 Task: Check the sale-to-list ratio of gas cooktop in the last 3 years.
Action: Mouse moved to (917, 199)
Screenshot: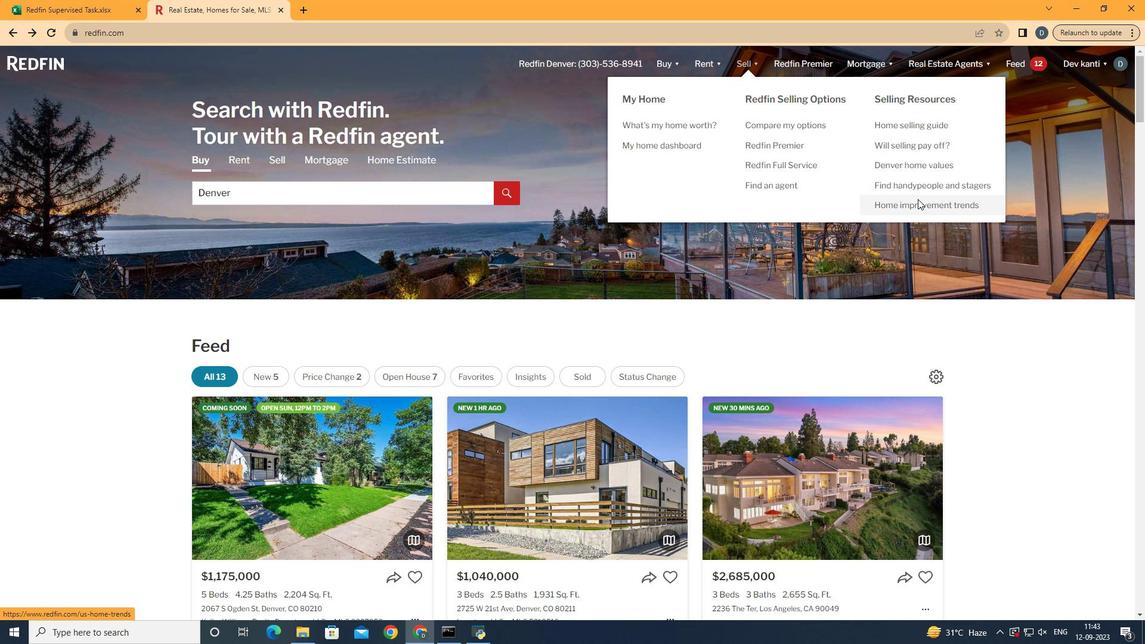 
Action: Mouse pressed left at (917, 199)
Screenshot: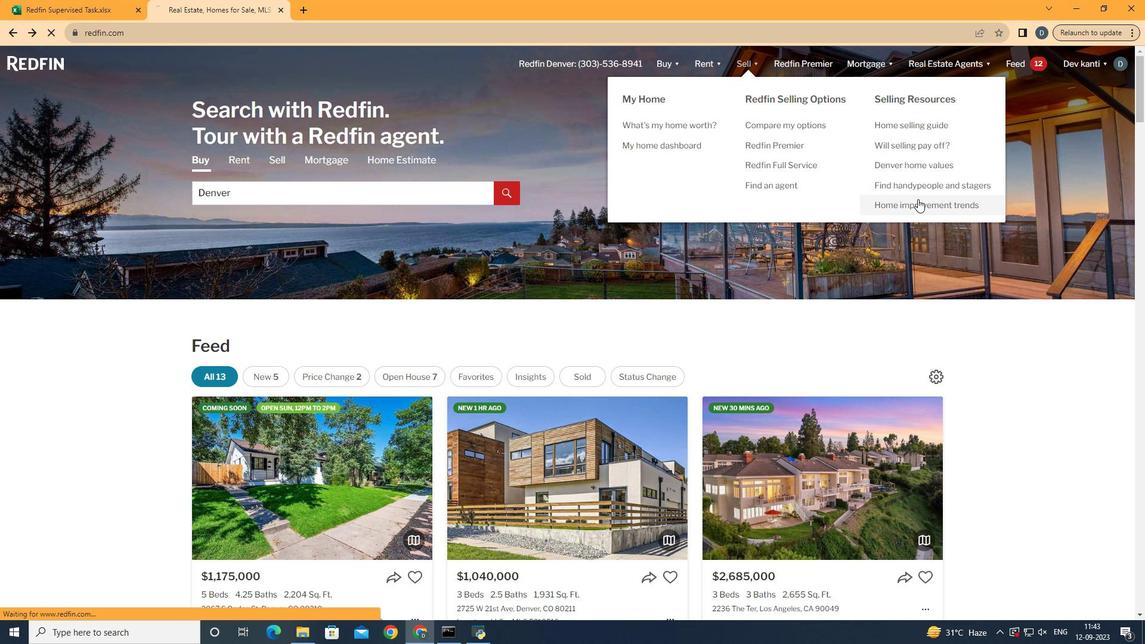 
Action: Mouse moved to (319, 222)
Screenshot: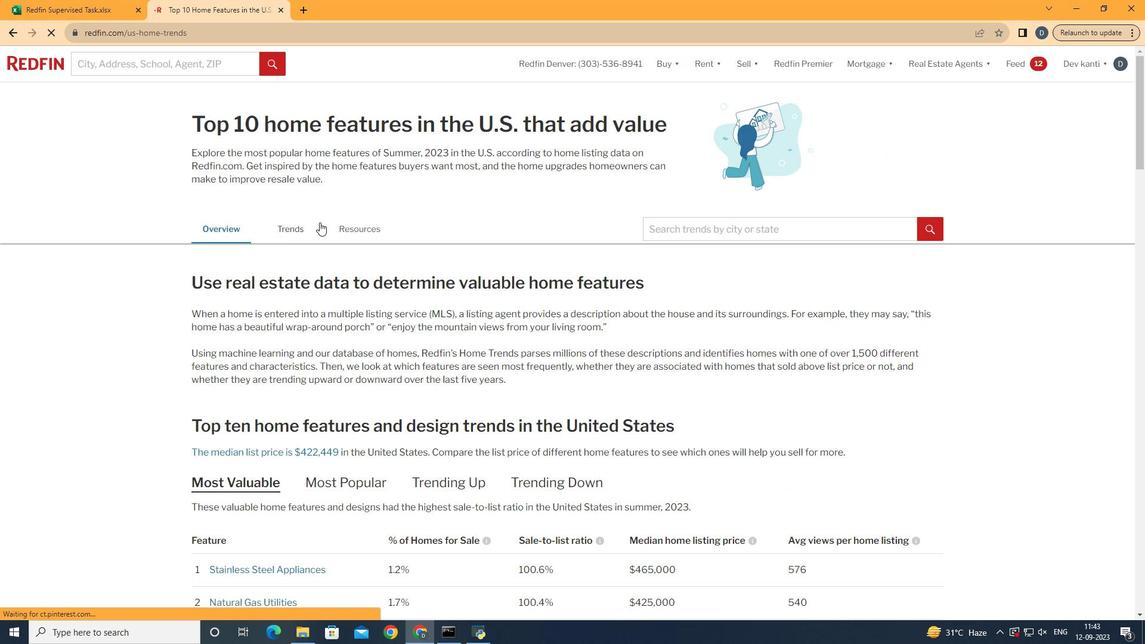 
Action: Mouse pressed left at (319, 222)
Screenshot: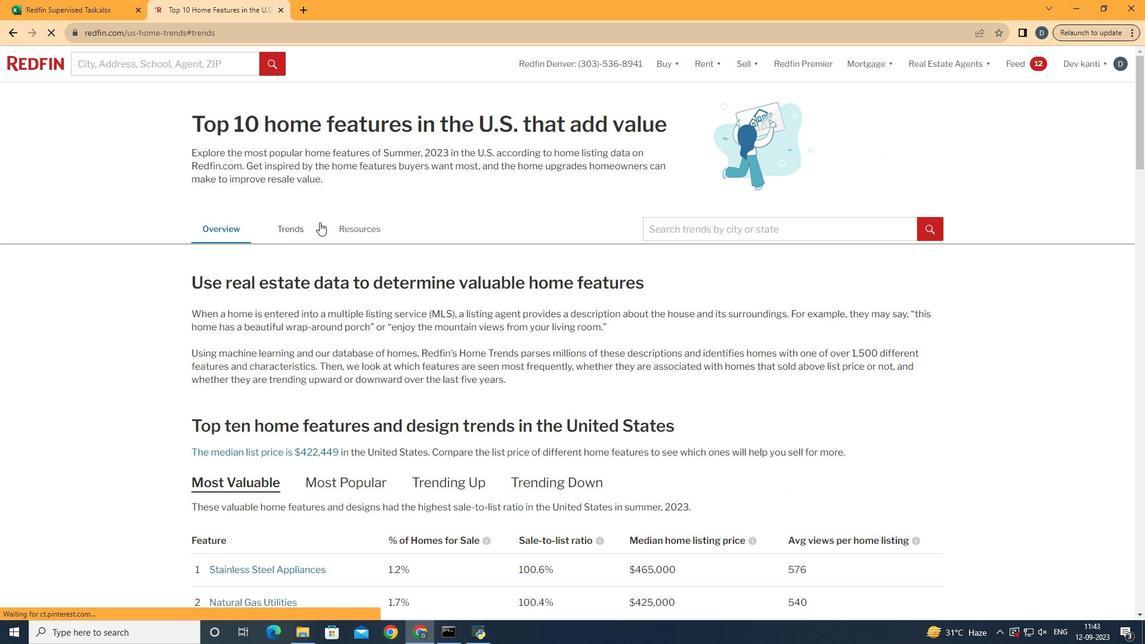 
Action: Mouse moved to (335, 239)
Screenshot: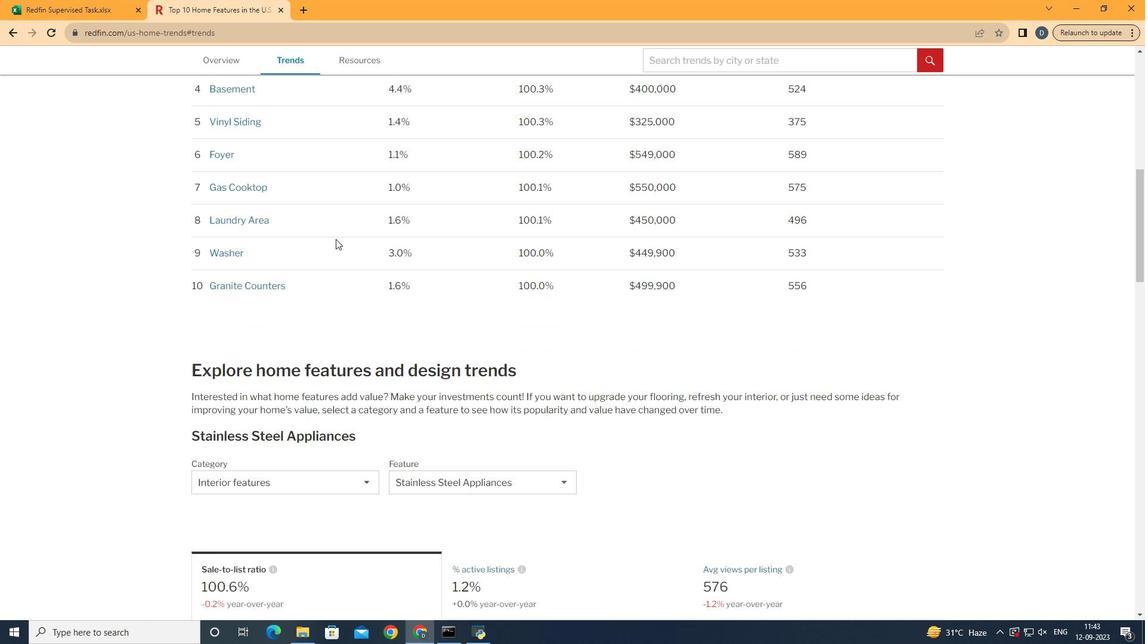 
Action: Mouse scrolled (335, 238) with delta (0, 0)
Screenshot: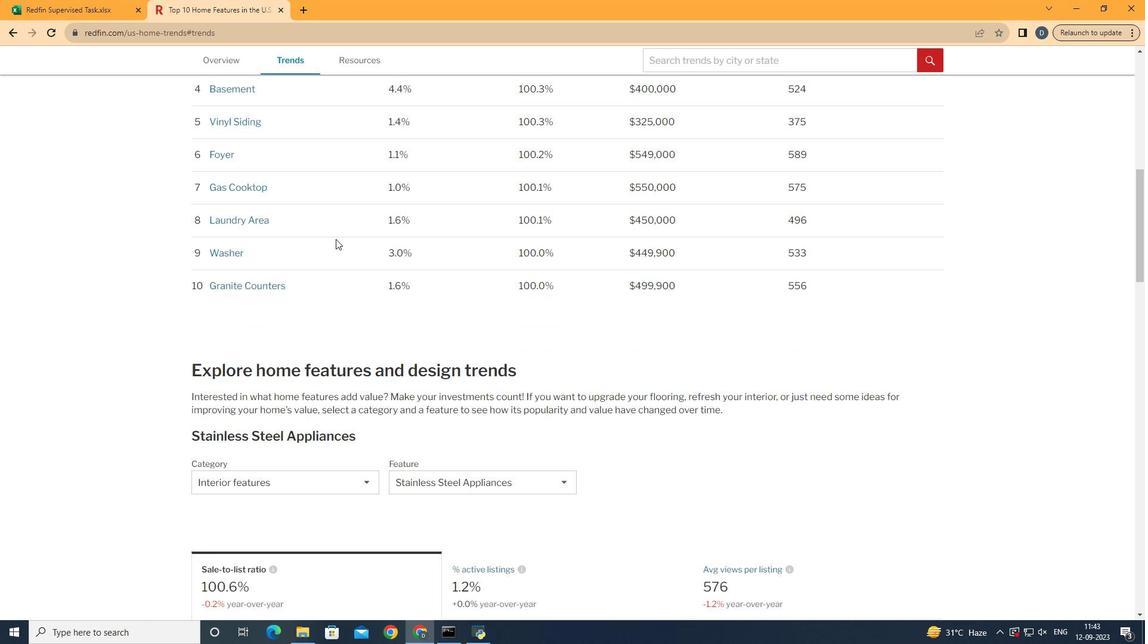 
Action: Mouse scrolled (335, 238) with delta (0, 0)
Screenshot: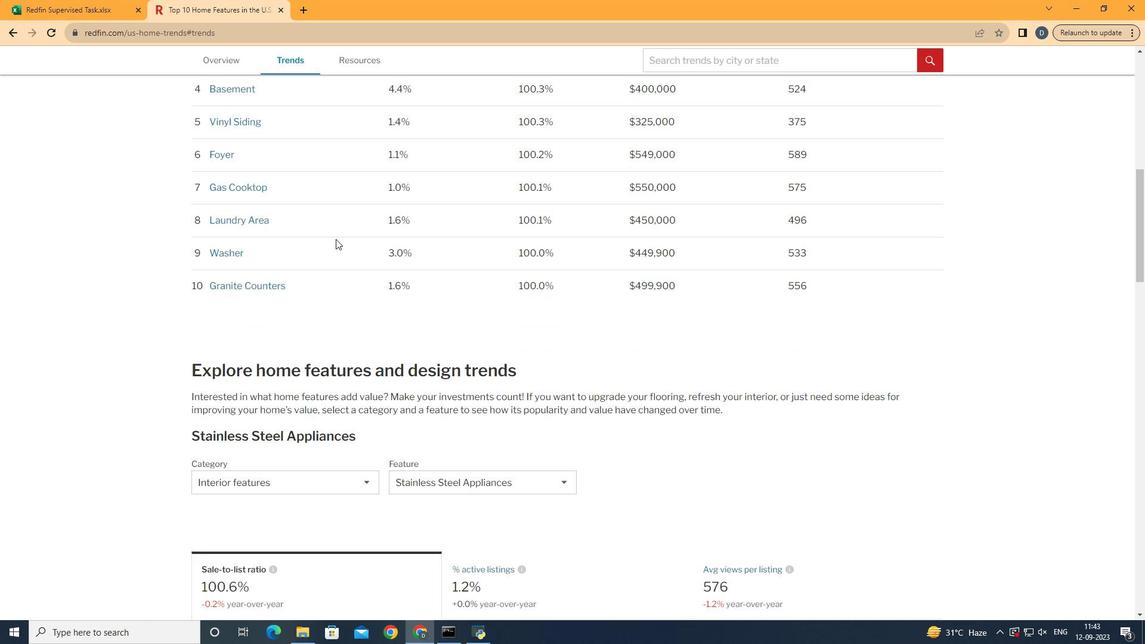 
Action: Mouse scrolled (335, 238) with delta (0, 0)
Screenshot: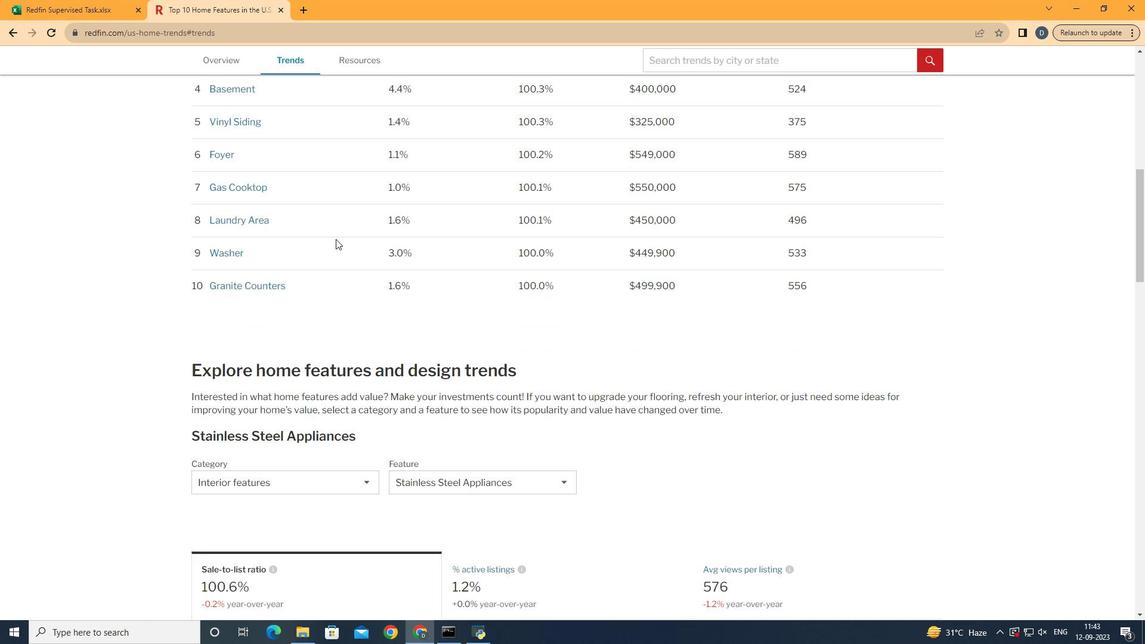 
Action: Mouse scrolled (335, 238) with delta (0, 0)
Screenshot: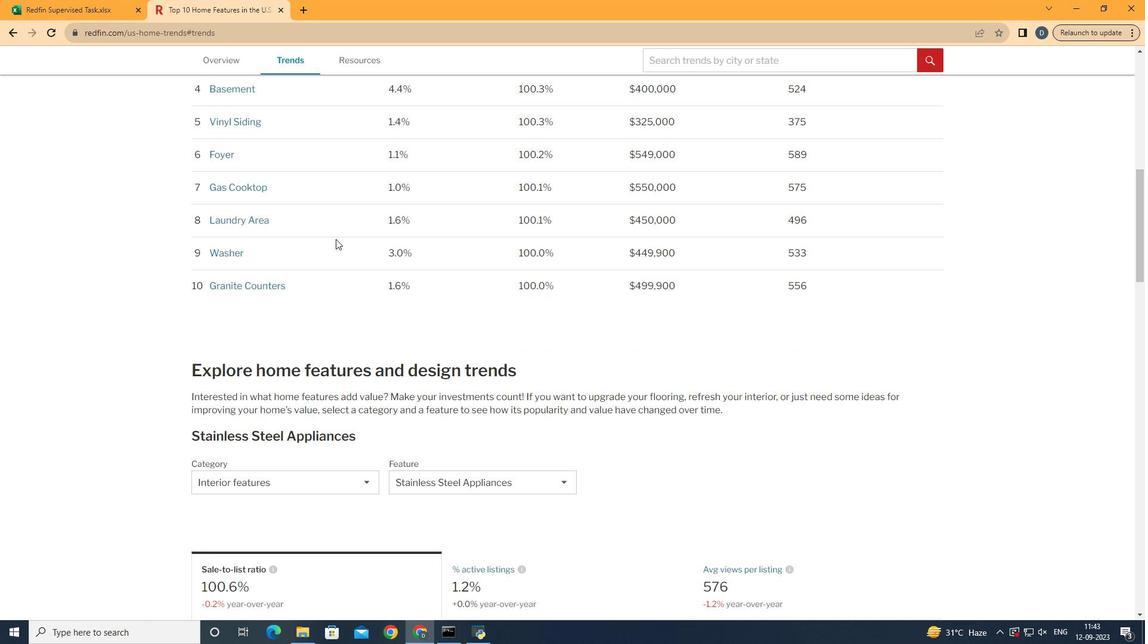 
Action: Mouse scrolled (335, 238) with delta (0, 0)
Screenshot: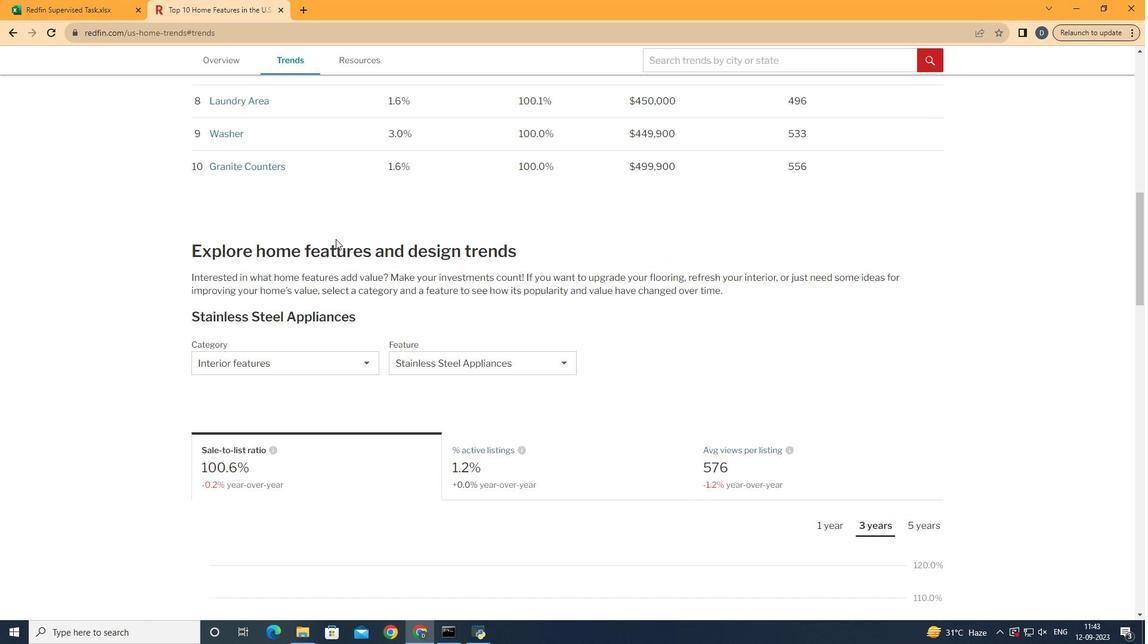 
Action: Mouse scrolled (335, 238) with delta (0, 0)
Screenshot: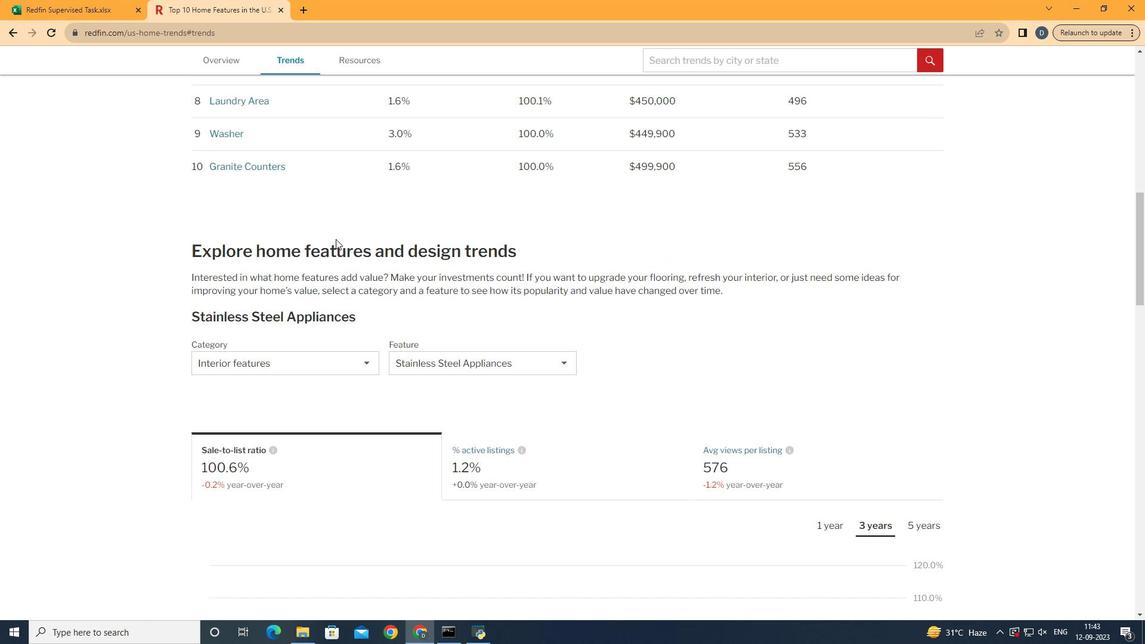 
Action: Mouse scrolled (335, 238) with delta (0, 0)
Screenshot: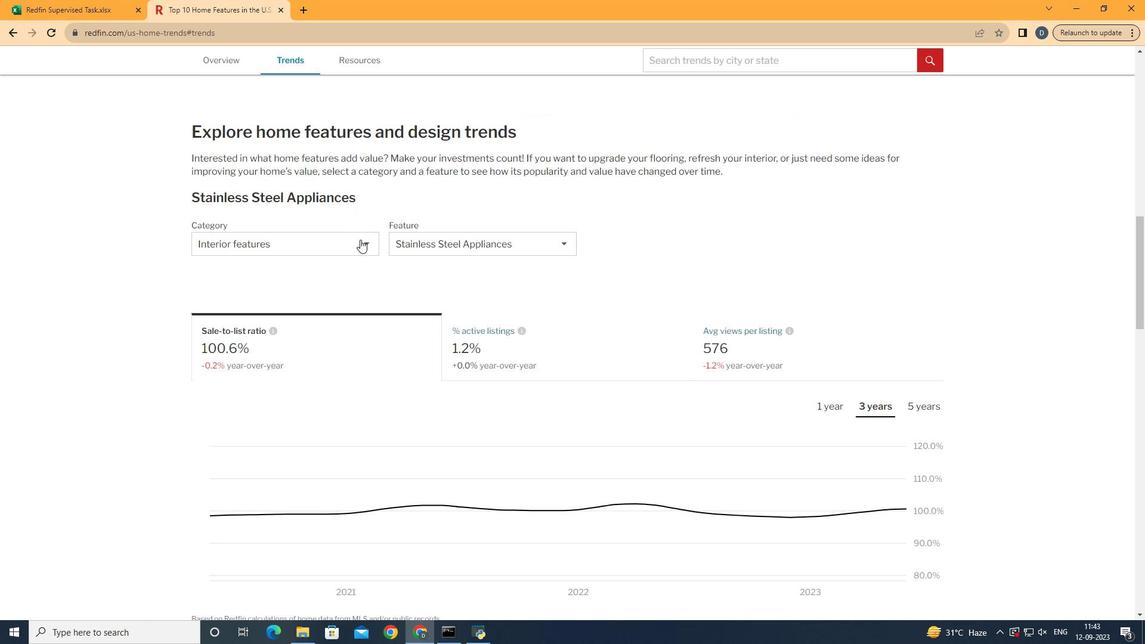 
Action: Mouse scrolled (335, 238) with delta (0, 0)
Screenshot: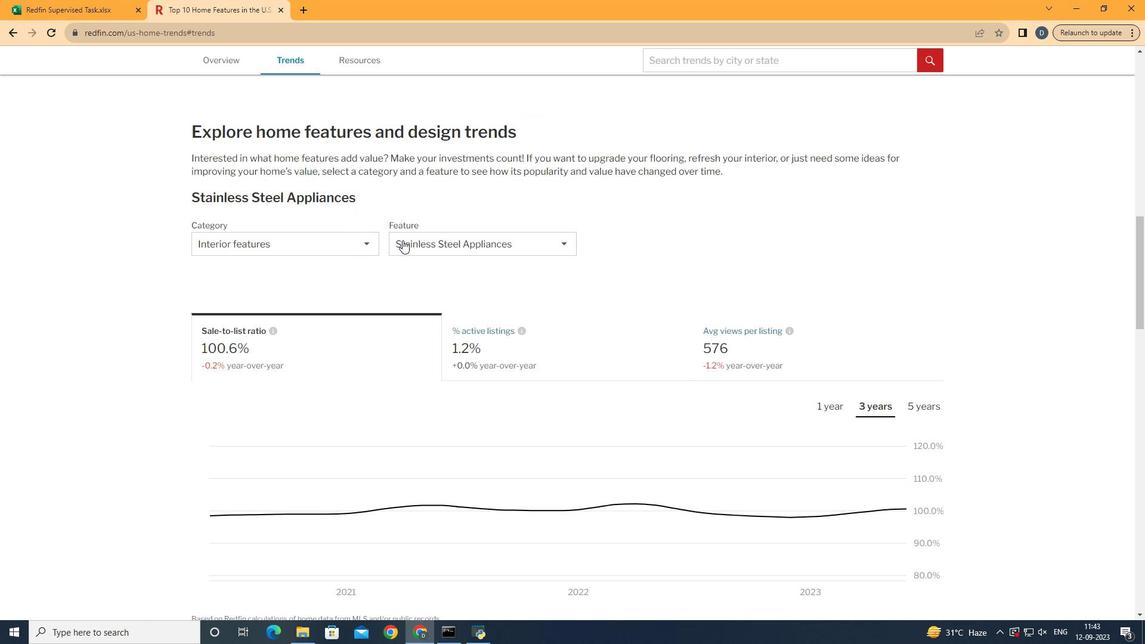 
Action: Mouse moved to (356, 237)
Screenshot: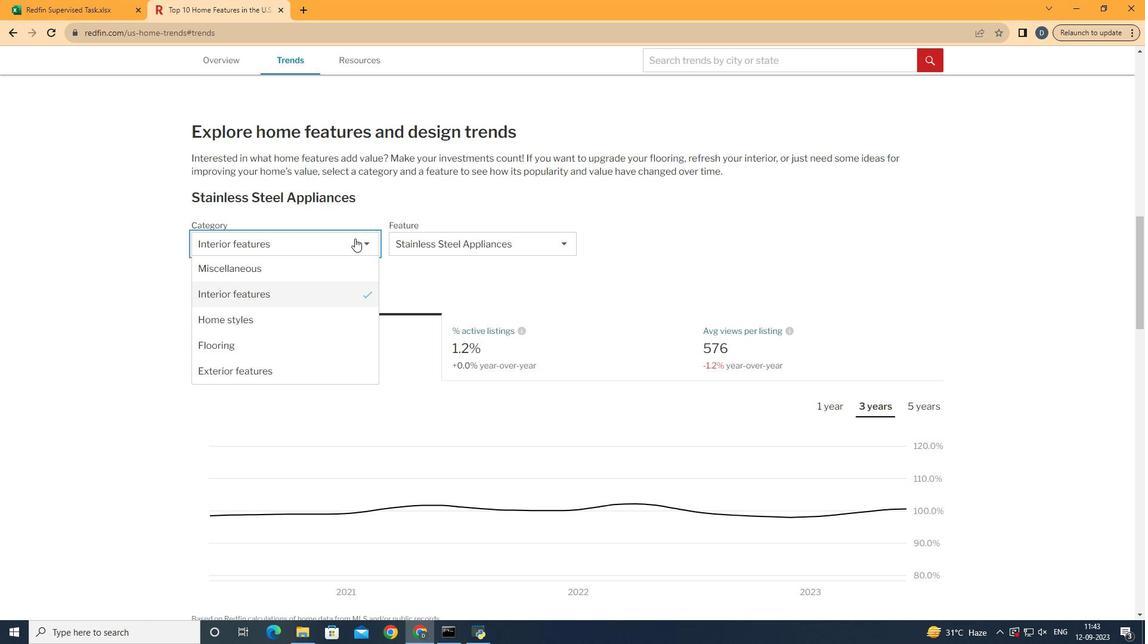 
Action: Mouse pressed left at (356, 237)
Screenshot: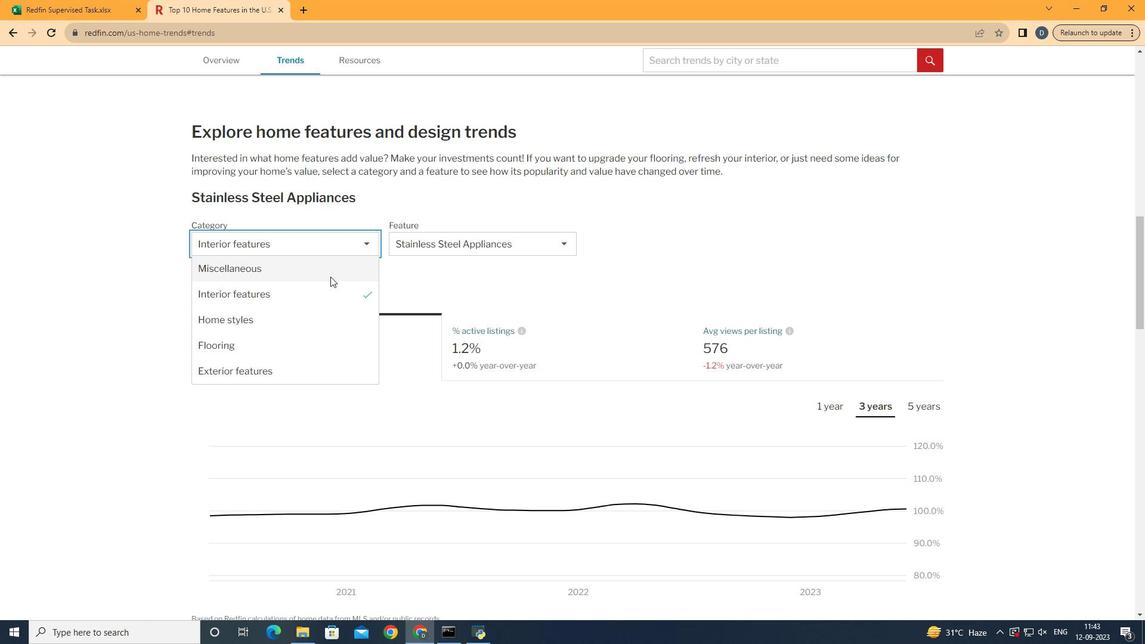 
Action: Mouse moved to (334, 294)
Screenshot: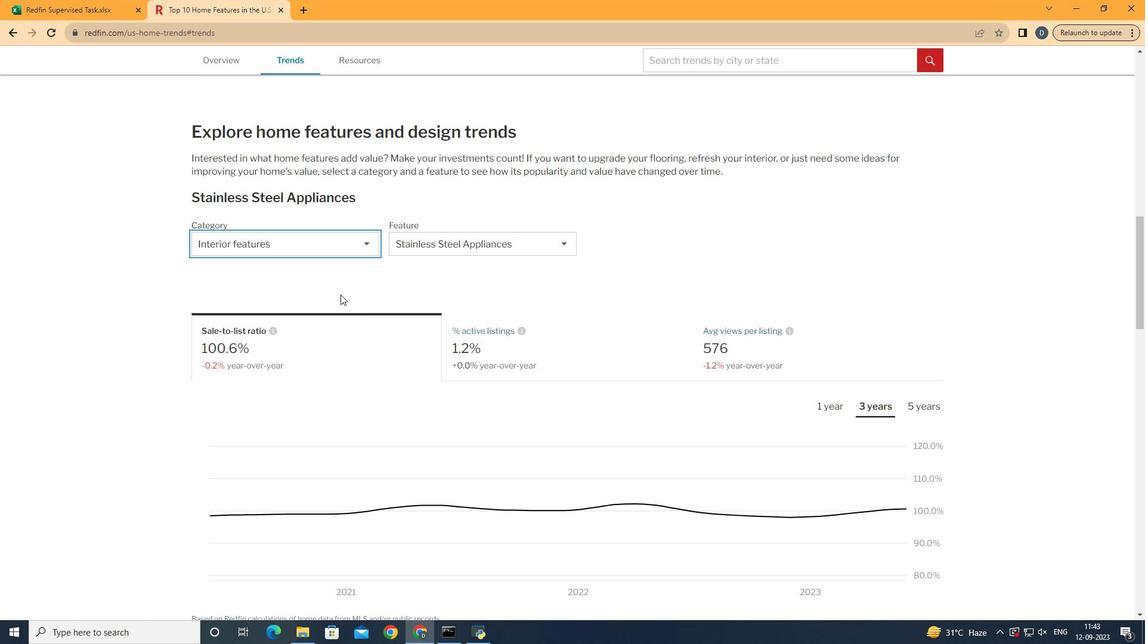 
Action: Mouse pressed left at (334, 294)
Screenshot: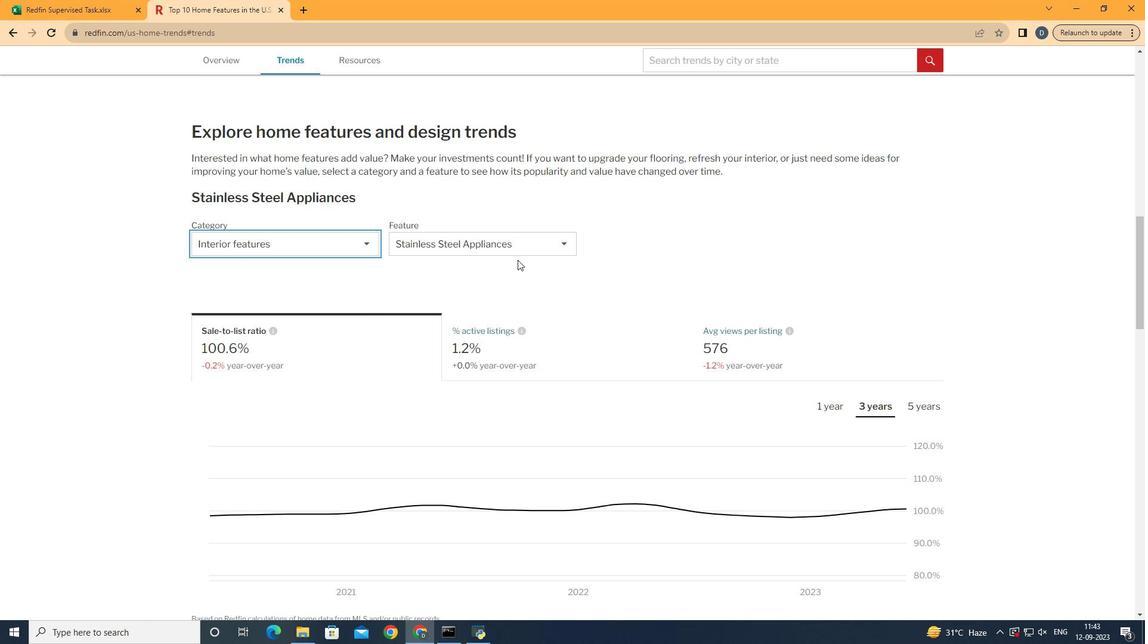 
Action: Mouse moved to (529, 249)
Screenshot: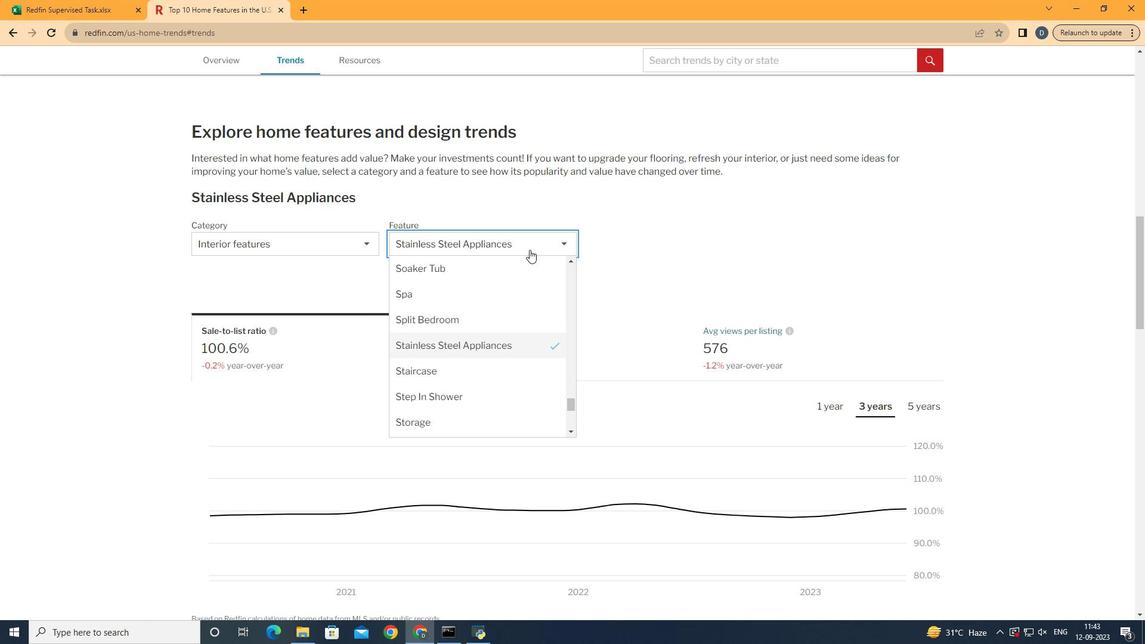 
Action: Mouse pressed left at (529, 249)
Screenshot: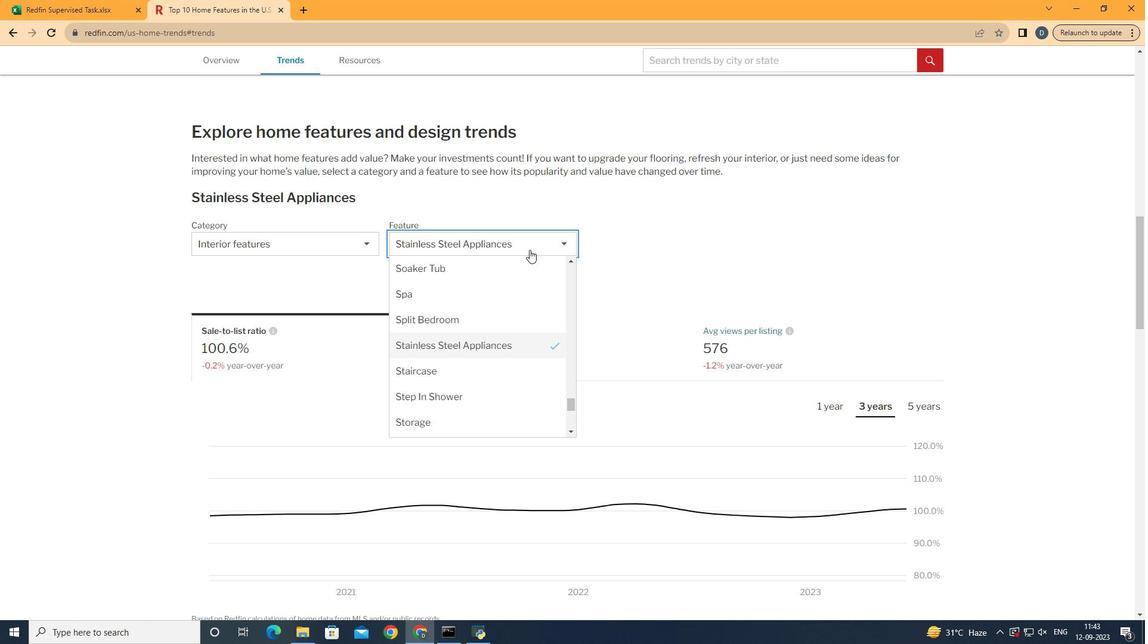 
Action: Mouse moved to (497, 345)
Screenshot: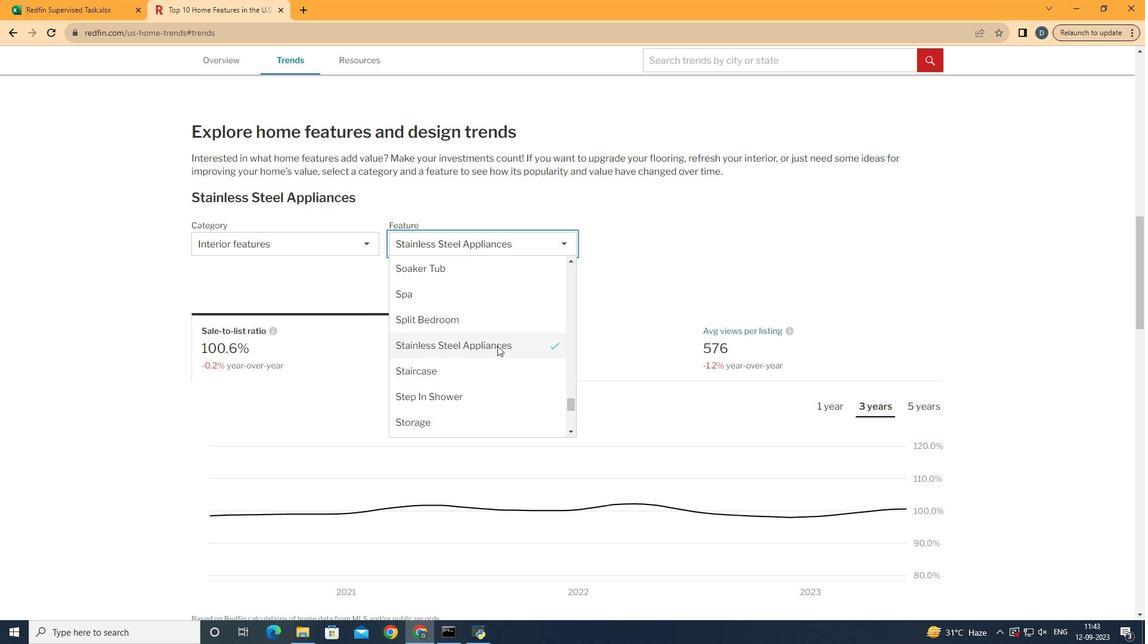 
Action: Mouse scrolled (497, 346) with delta (0, 0)
Screenshot: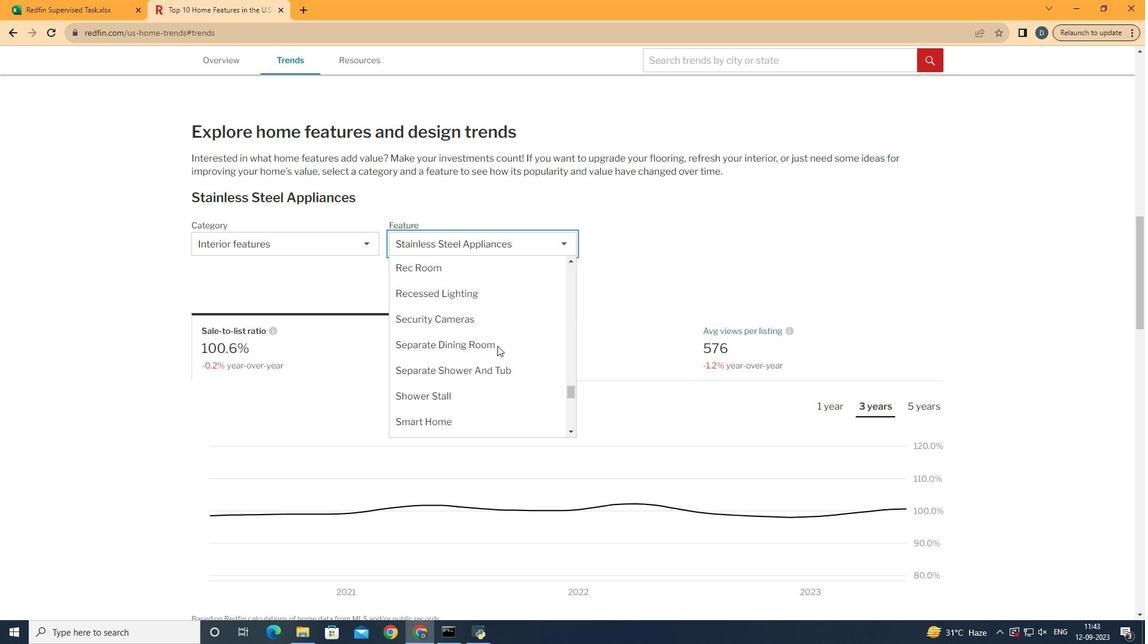 
Action: Mouse scrolled (497, 346) with delta (0, 0)
Screenshot: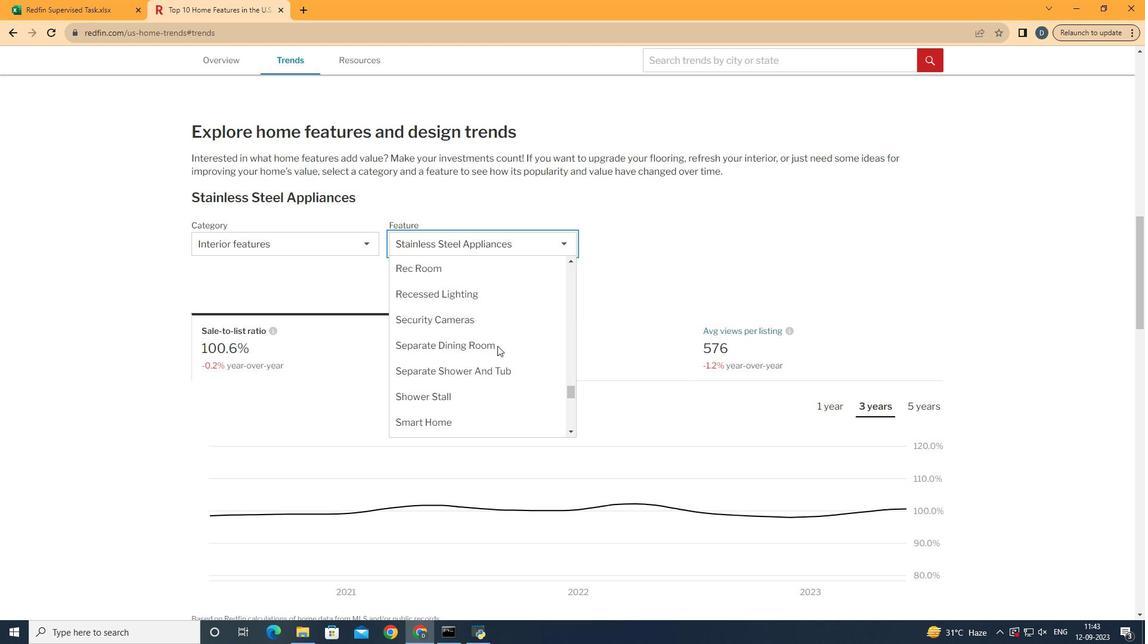 
Action: Mouse scrolled (497, 346) with delta (0, 0)
Screenshot: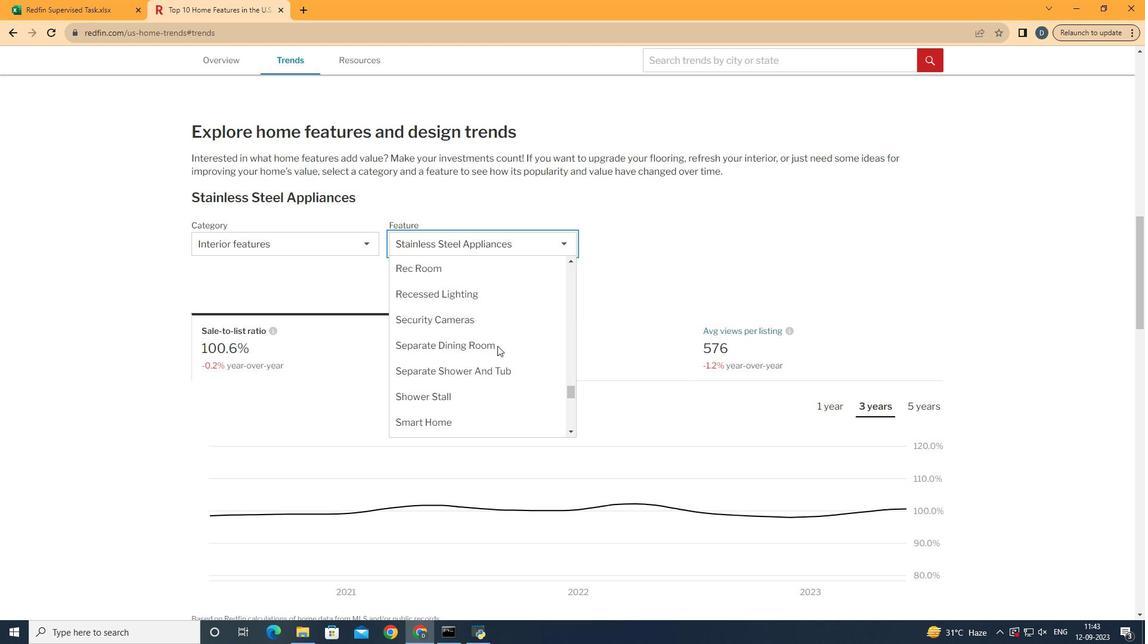 
Action: Mouse scrolled (497, 346) with delta (0, 0)
Screenshot: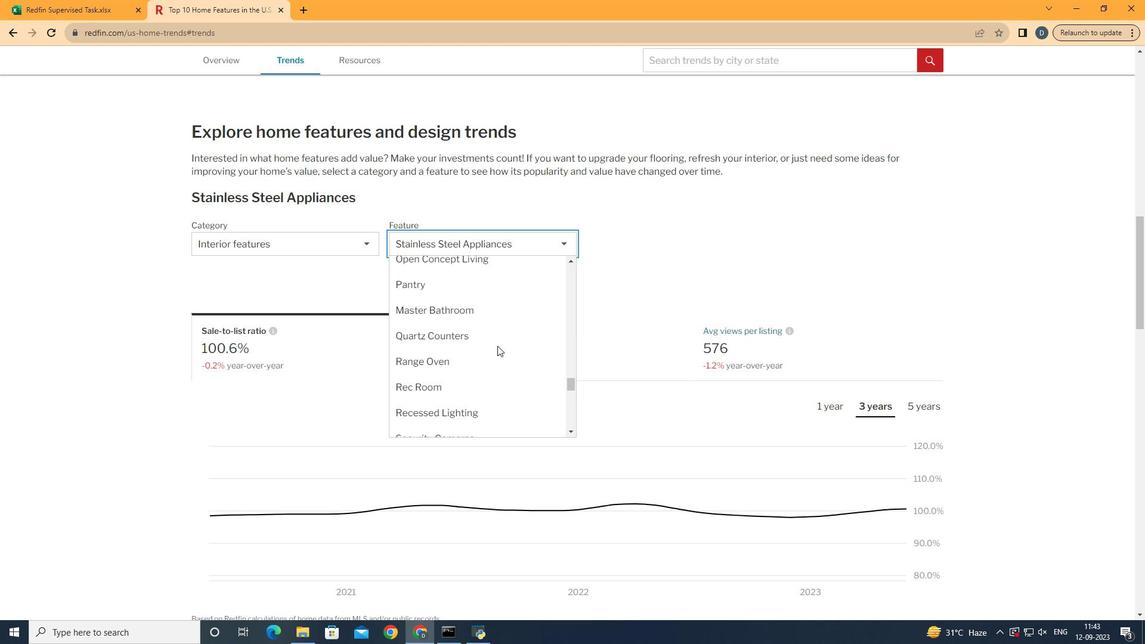 
Action: Mouse scrolled (497, 346) with delta (0, 0)
Screenshot: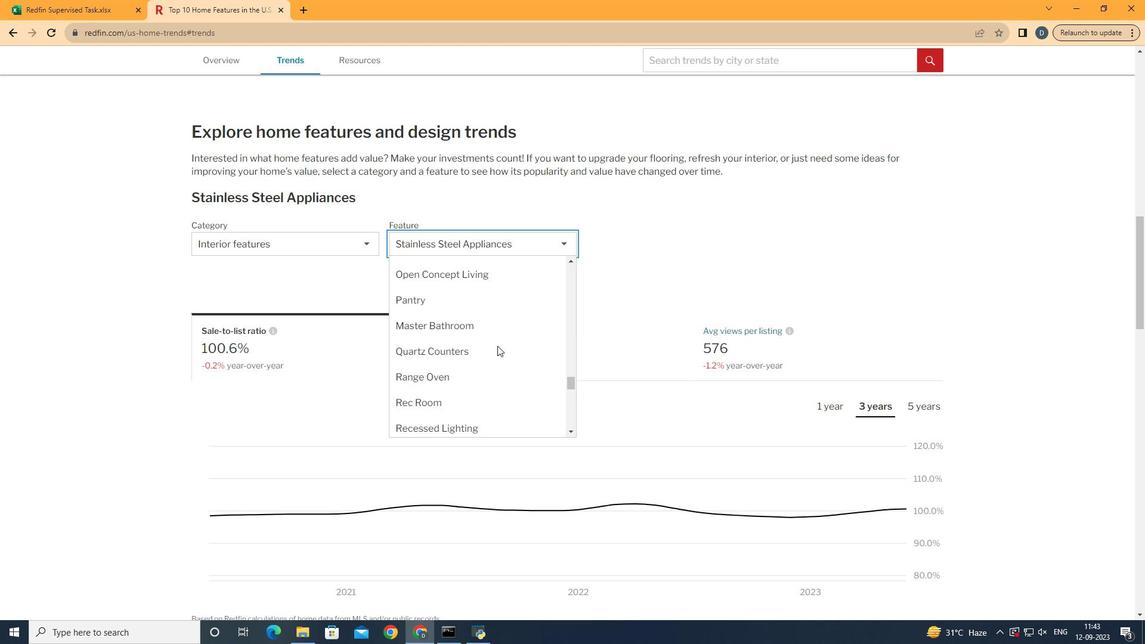 
Action: Mouse scrolled (497, 346) with delta (0, 0)
Screenshot: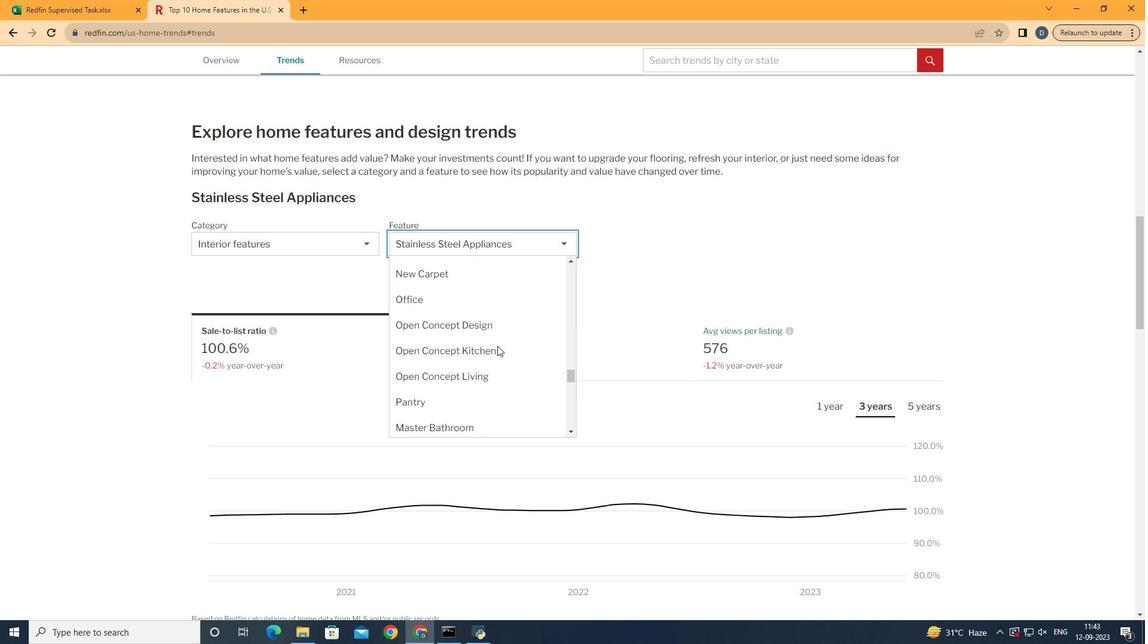 
Action: Mouse scrolled (497, 346) with delta (0, 0)
Screenshot: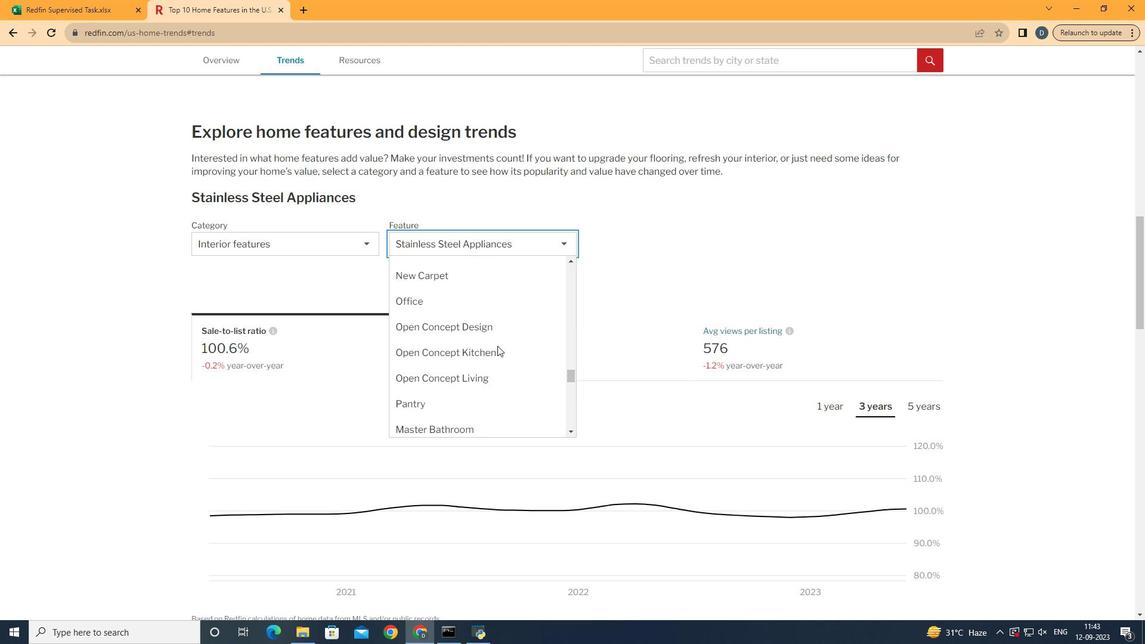 
Action: Mouse scrolled (497, 346) with delta (0, 0)
Screenshot: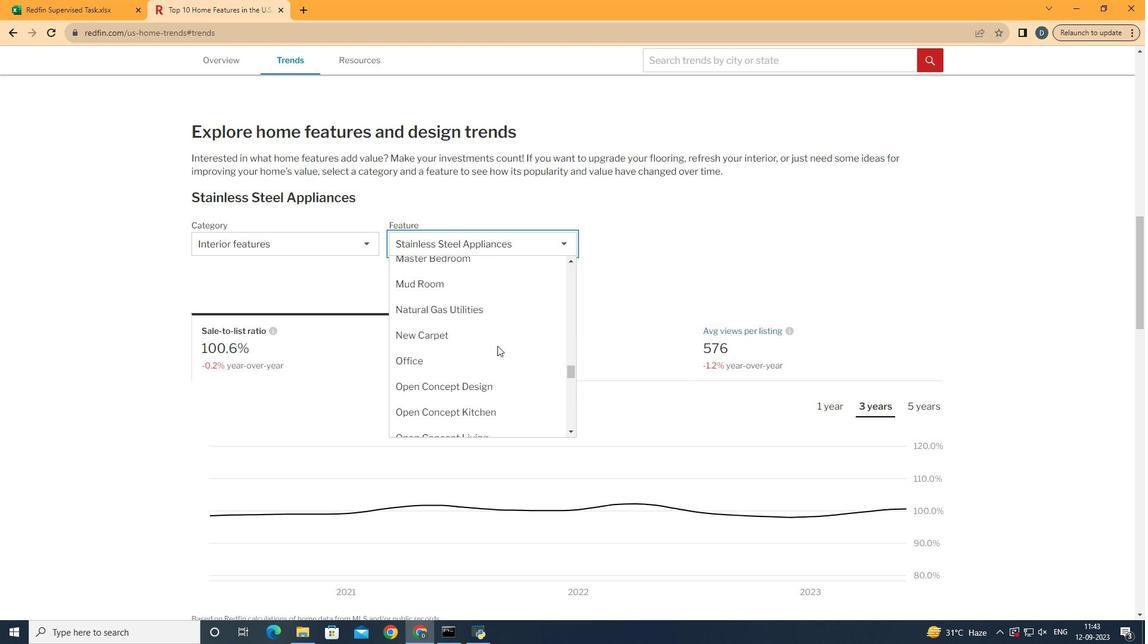
Action: Mouse scrolled (497, 346) with delta (0, 0)
Screenshot: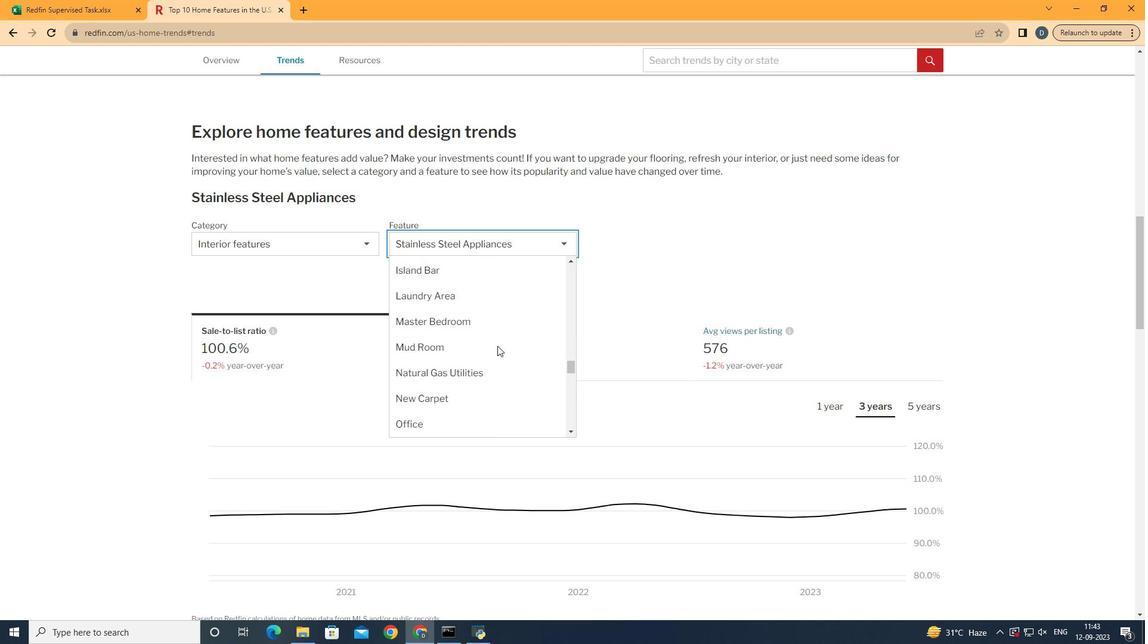 
Action: Mouse scrolled (497, 346) with delta (0, 0)
Screenshot: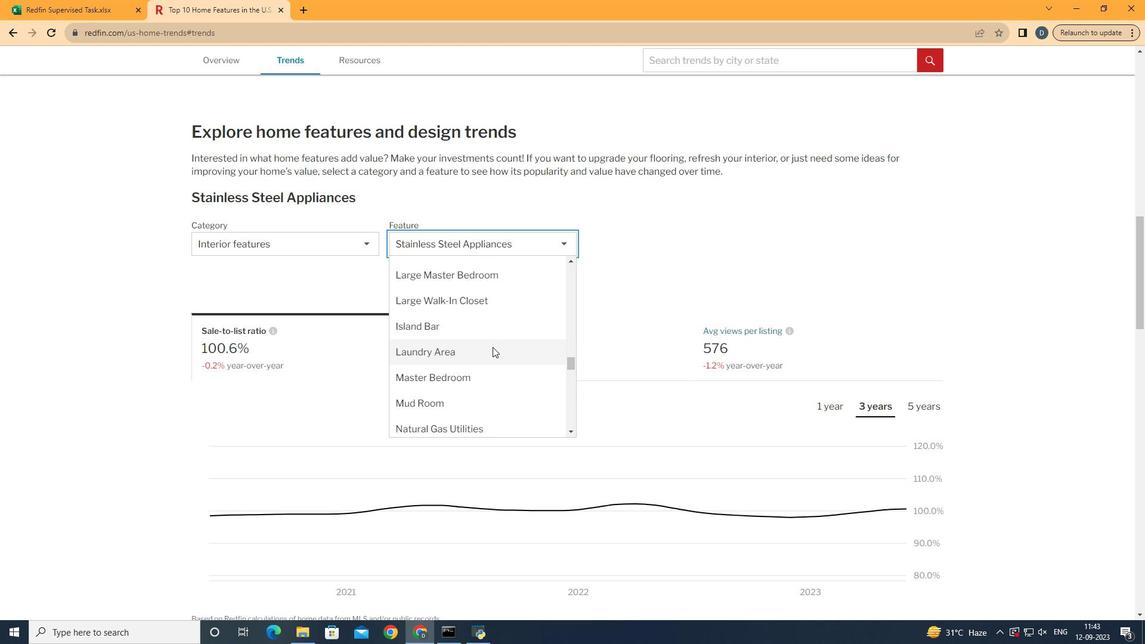 
Action: Mouse moved to (492, 347)
Screenshot: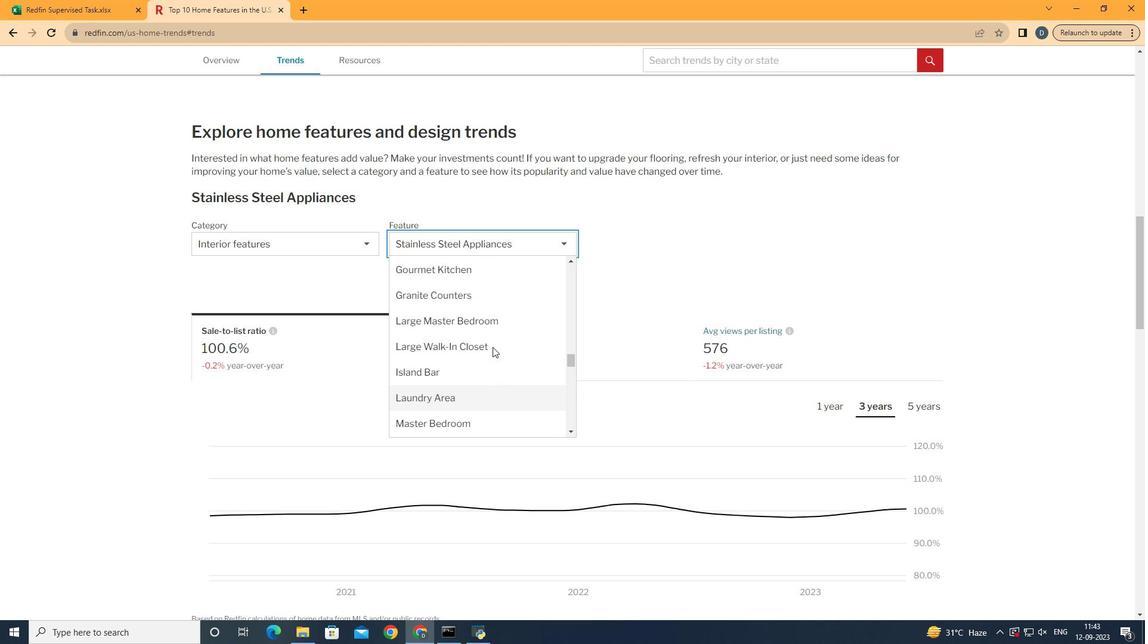 
Action: Mouse scrolled (492, 347) with delta (0, 0)
Screenshot: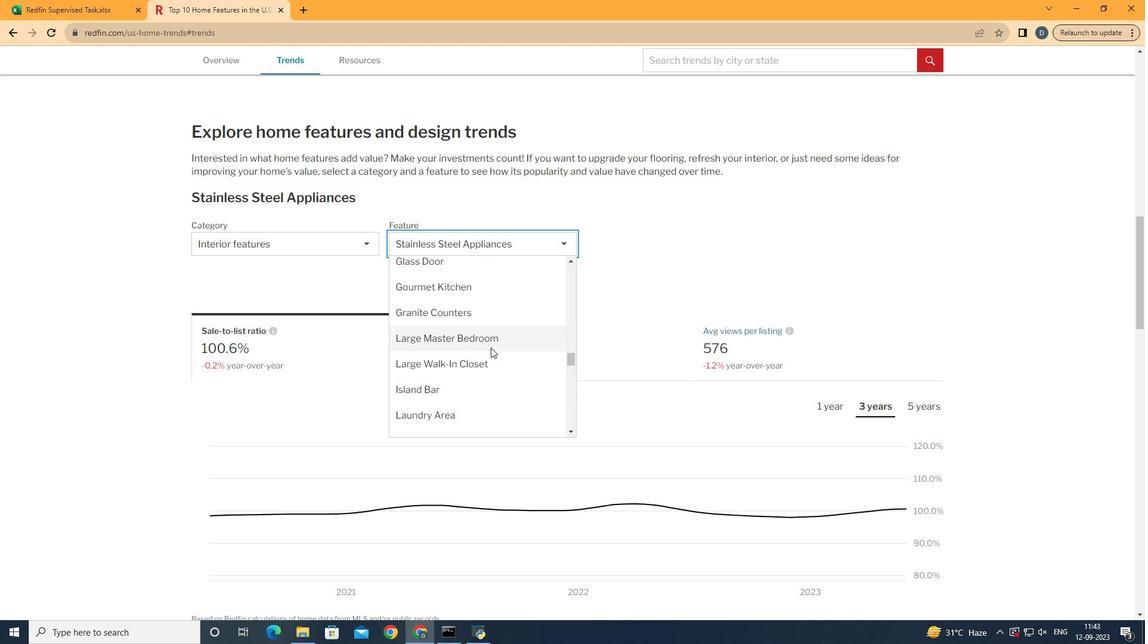 
Action: Mouse scrolled (492, 347) with delta (0, 0)
Screenshot: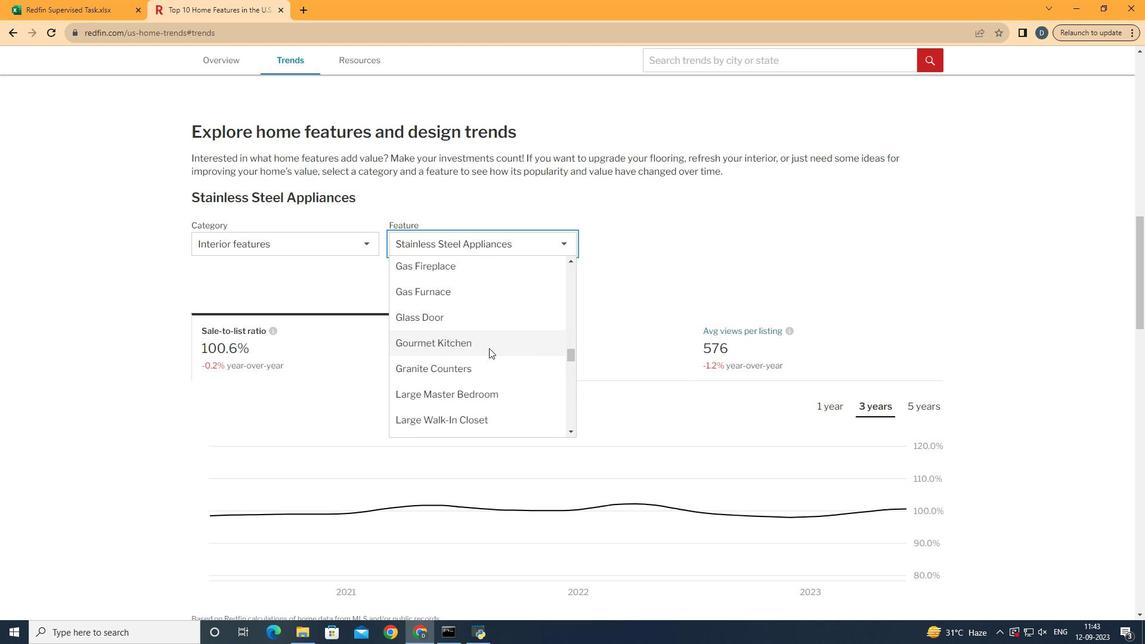 
Action: Mouse moved to (488, 348)
Screenshot: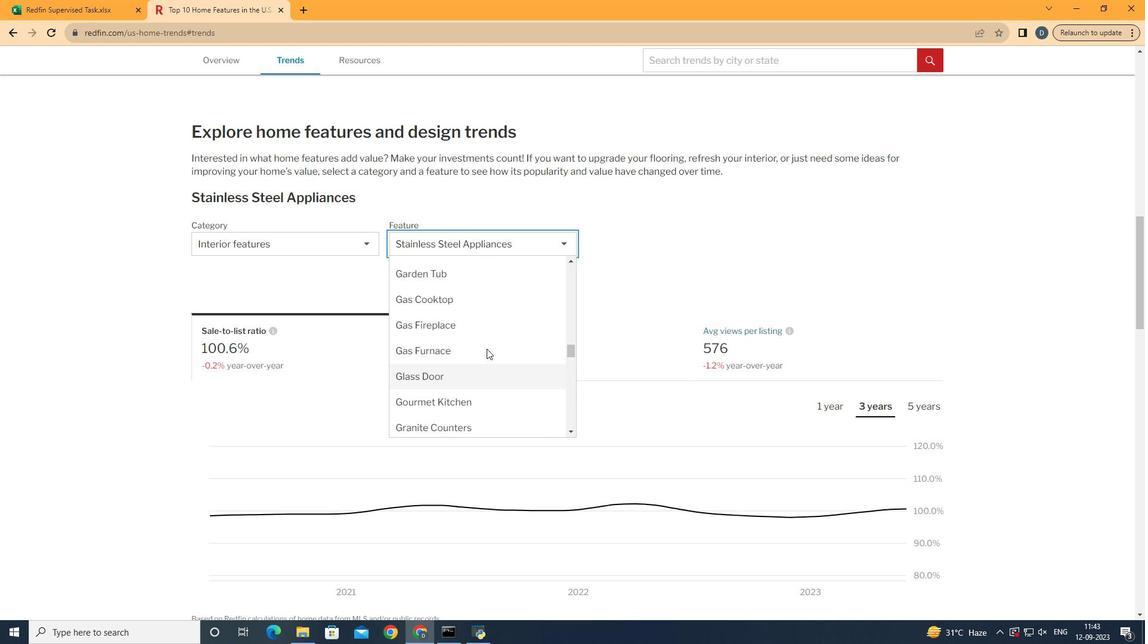 
Action: Mouse scrolled (488, 348) with delta (0, 0)
Screenshot: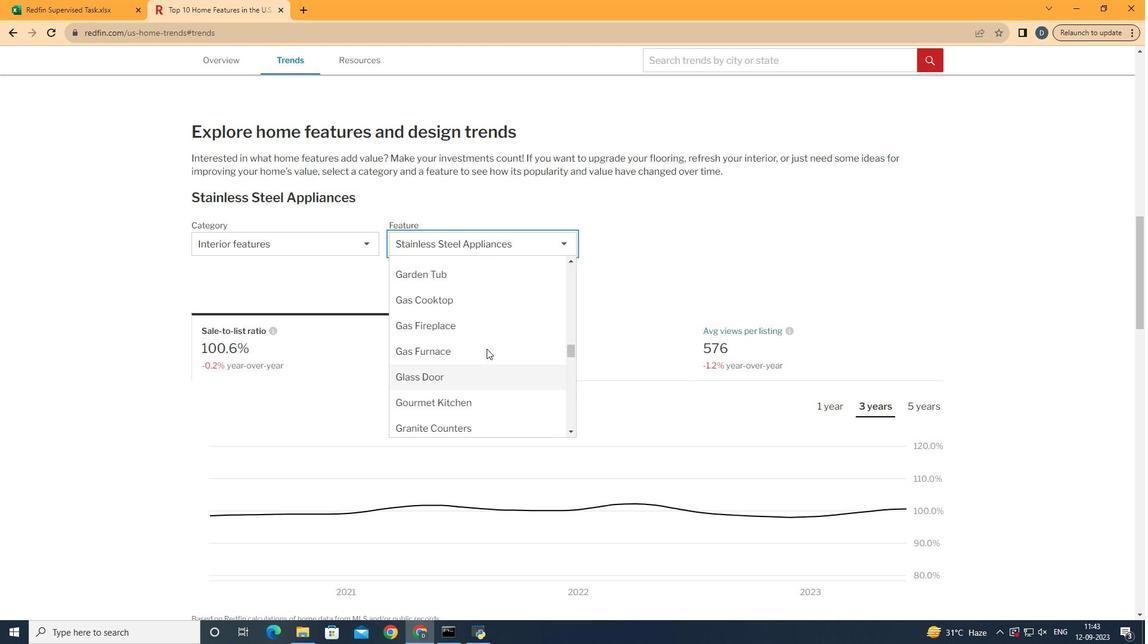 
Action: Mouse moved to (486, 348)
Screenshot: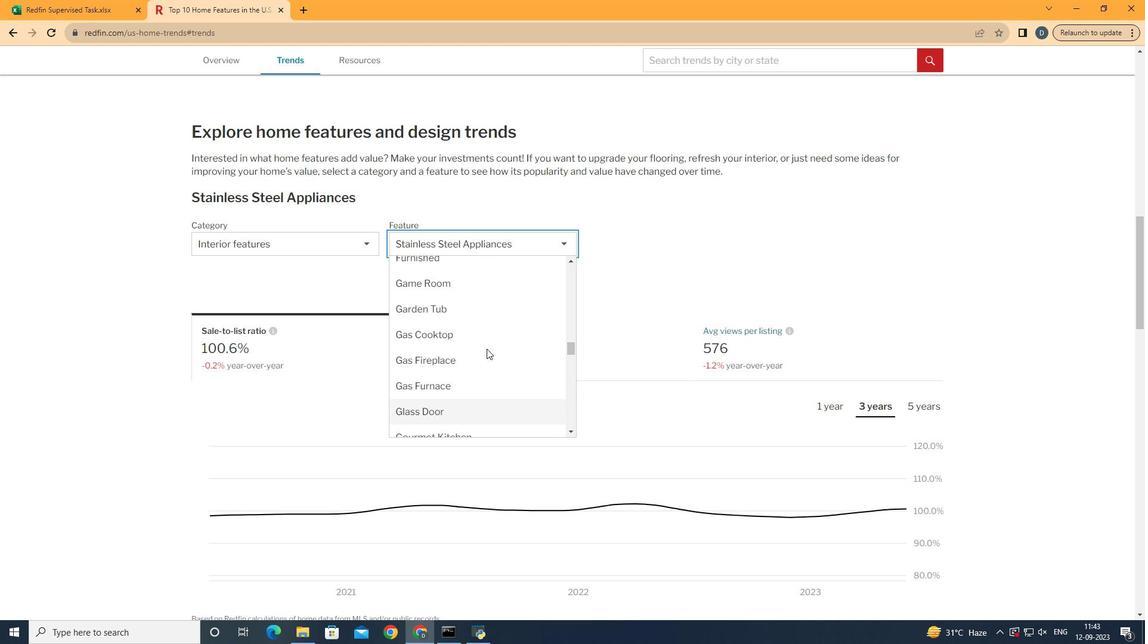 
Action: Mouse scrolled (486, 349) with delta (0, 0)
Screenshot: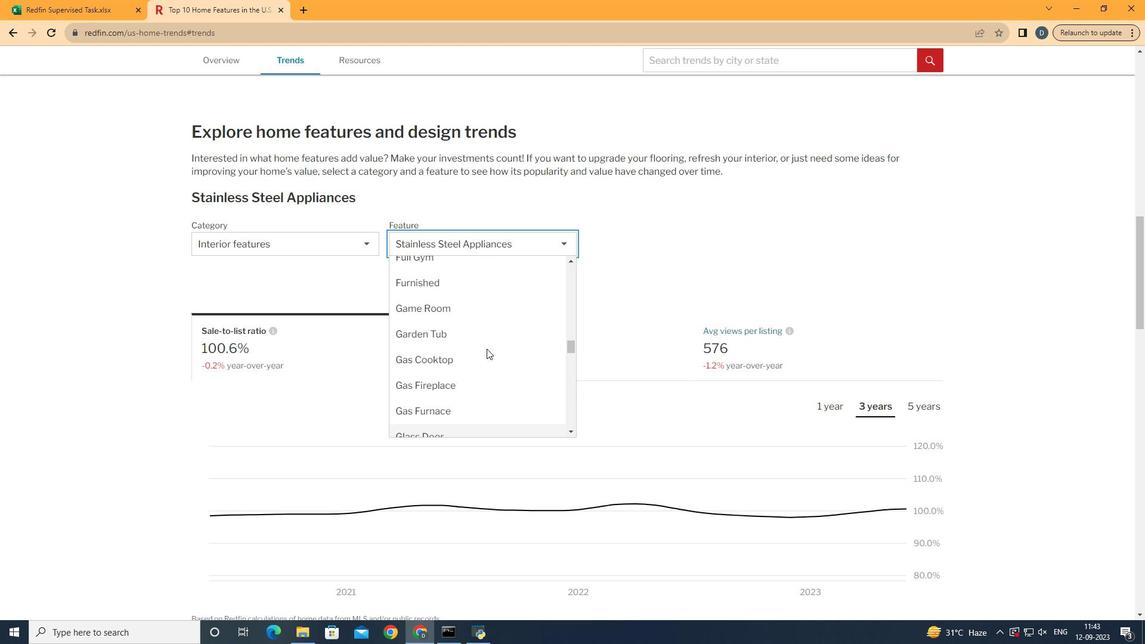
Action: Mouse moved to (487, 353)
Screenshot: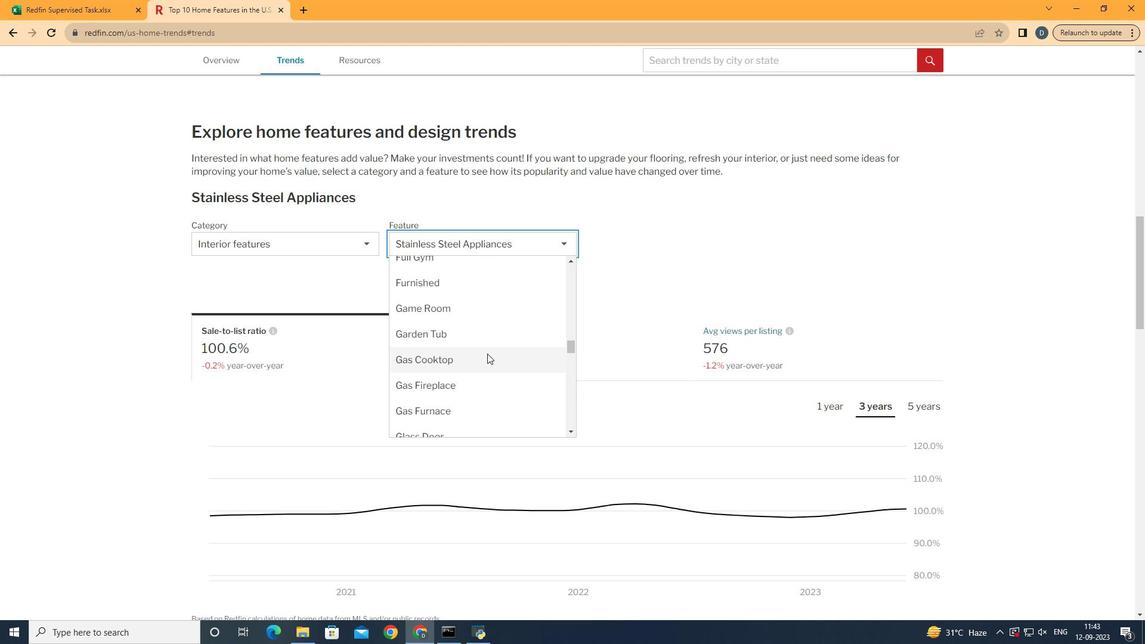 
Action: Mouse pressed left at (487, 353)
Screenshot: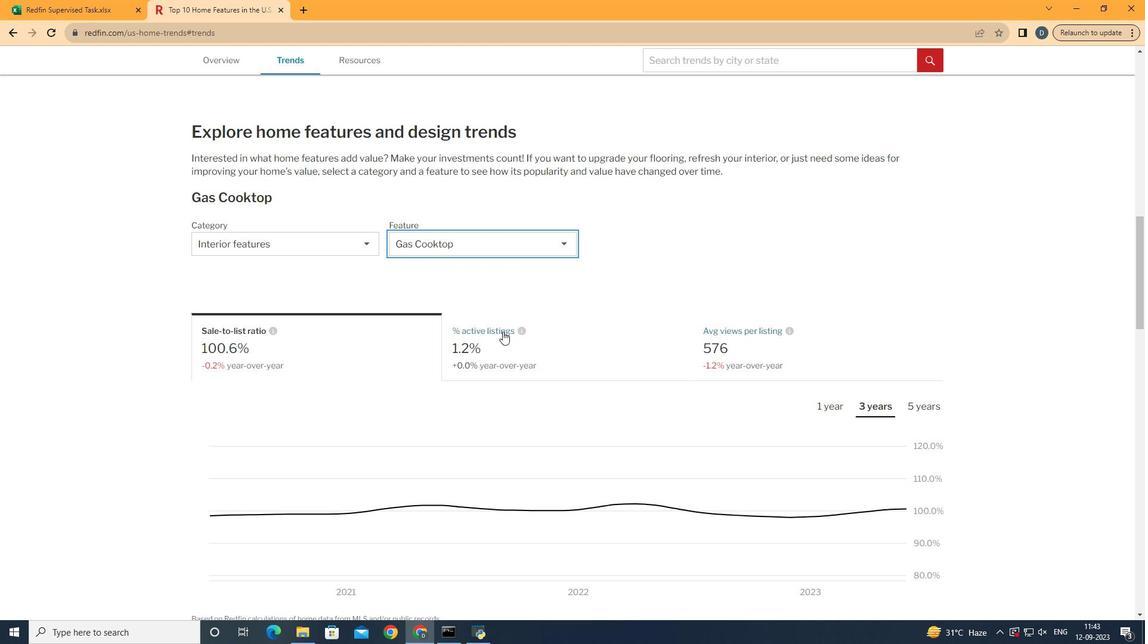 
Action: Mouse moved to (597, 272)
Screenshot: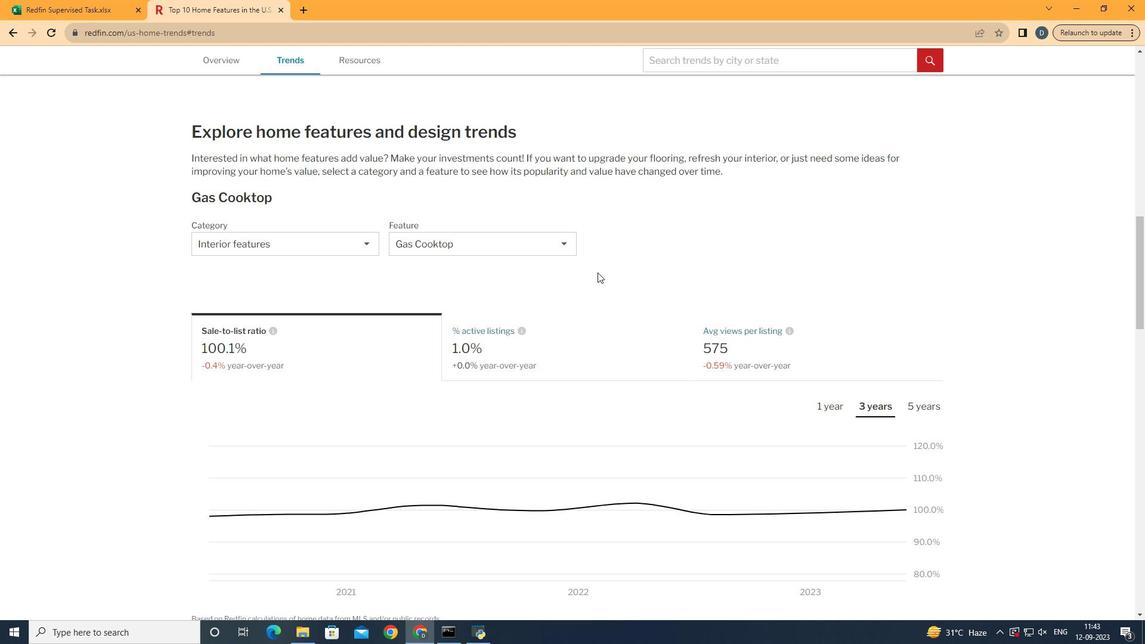 
Action: Mouse pressed left at (597, 272)
Screenshot: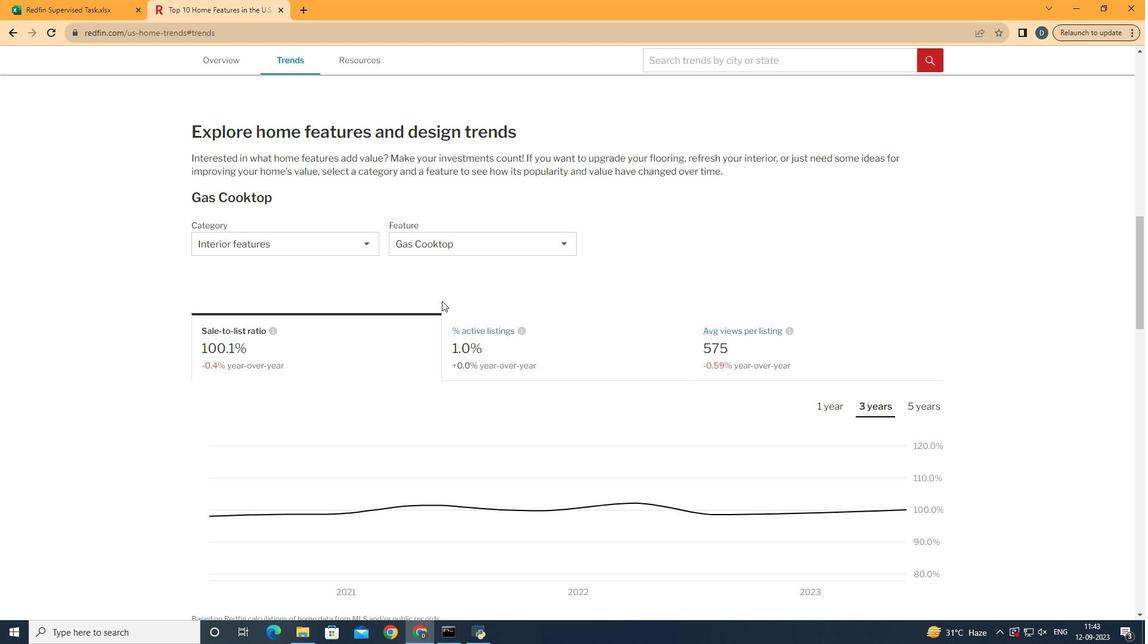 
Action: Mouse moved to (313, 342)
Screenshot: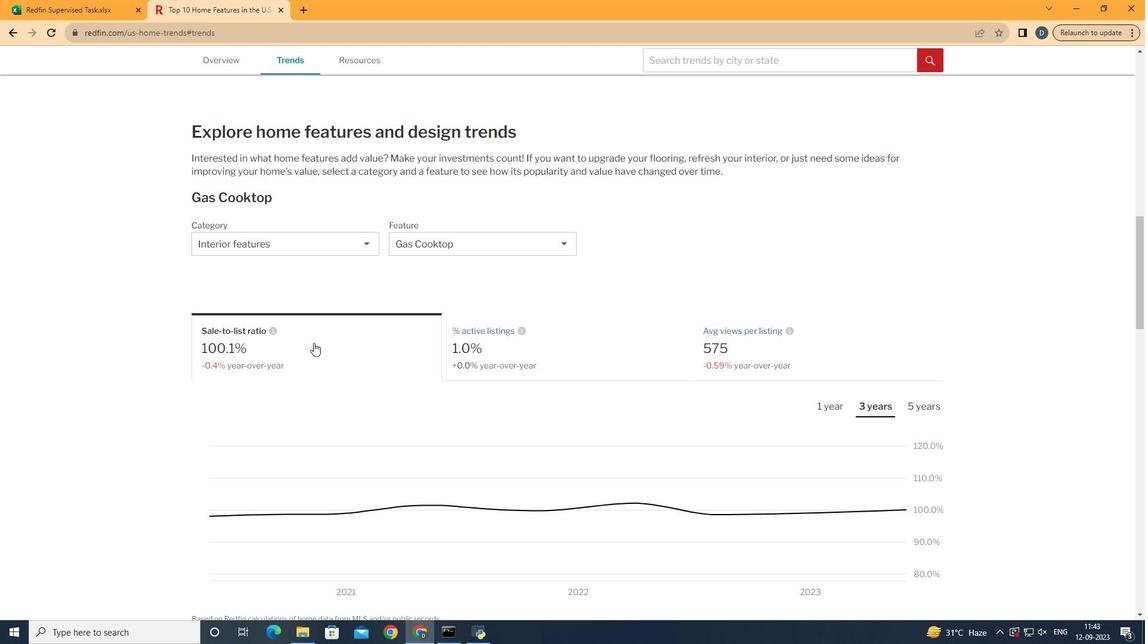 
Action: Mouse pressed left at (313, 342)
Screenshot: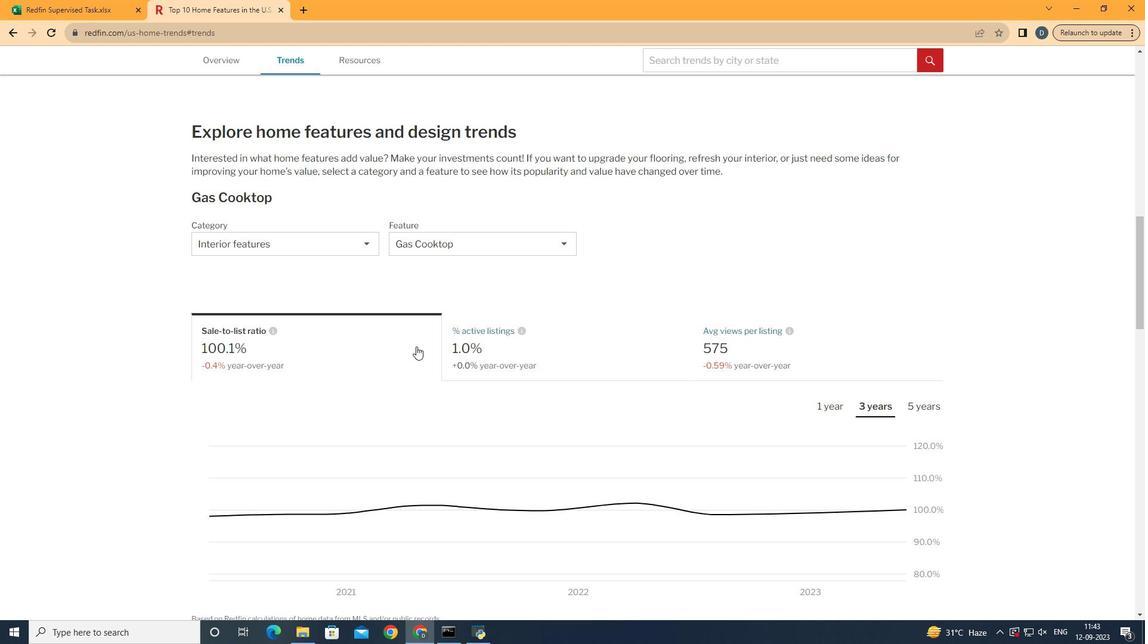 
Action: Mouse moved to (483, 346)
Screenshot: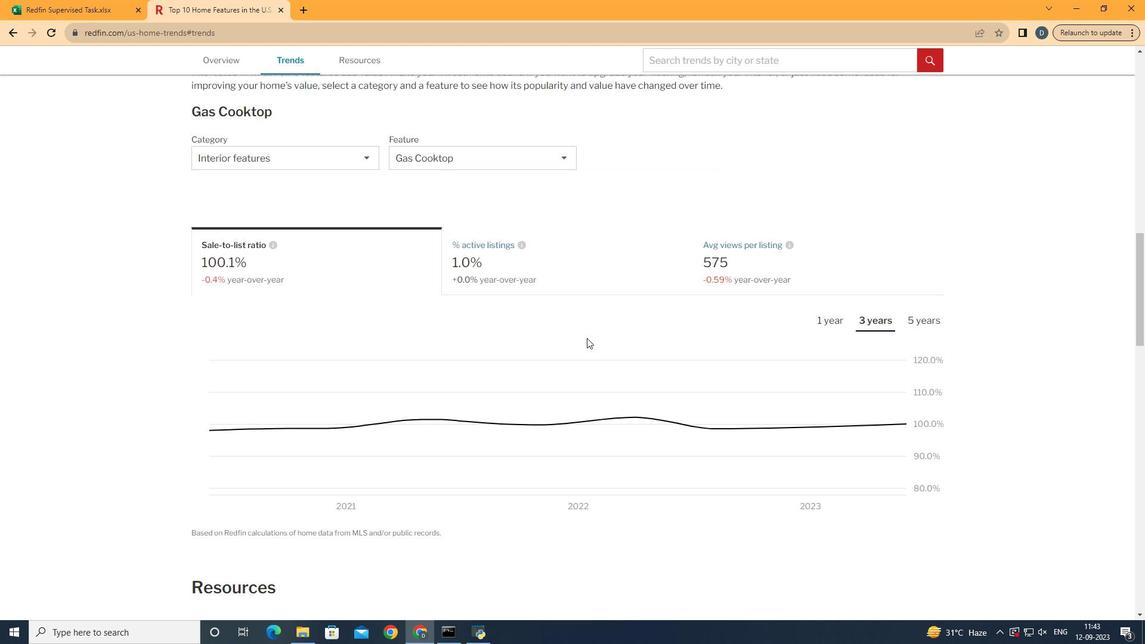 
Action: Mouse scrolled (483, 345) with delta (0, 0)
Screenshot: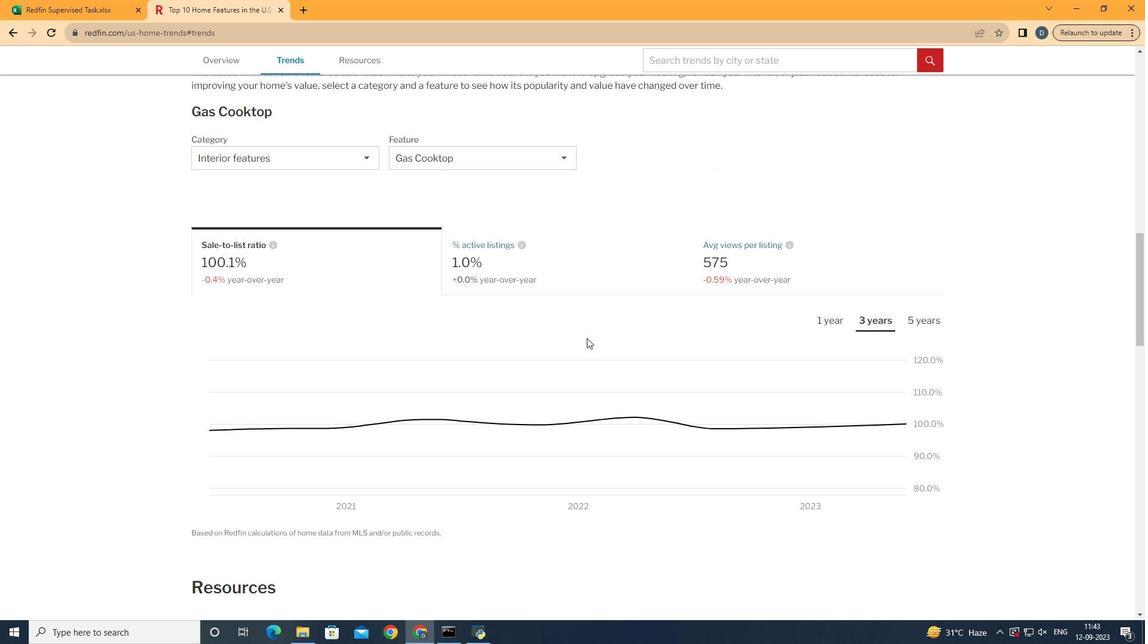 
Action: Mouse scrolled (483, 345) with delta (0, 0)
Screenshot: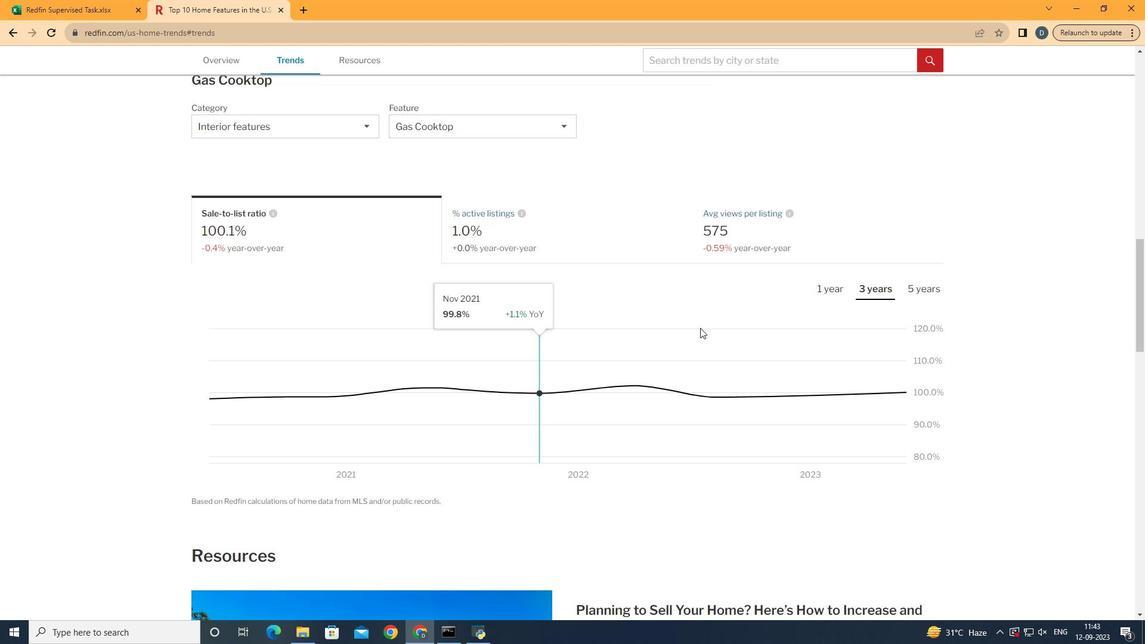 
Action: Mouse moved to (884, 279)
Screenshot: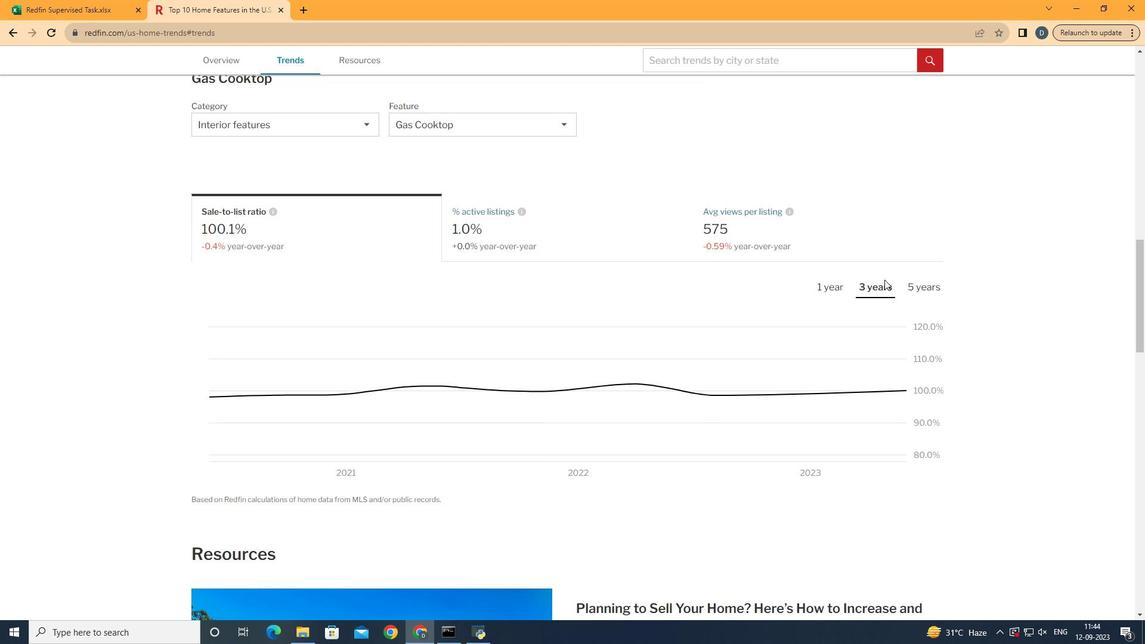 
Action: Mouse pressed left at (884, 279)
Screenshot: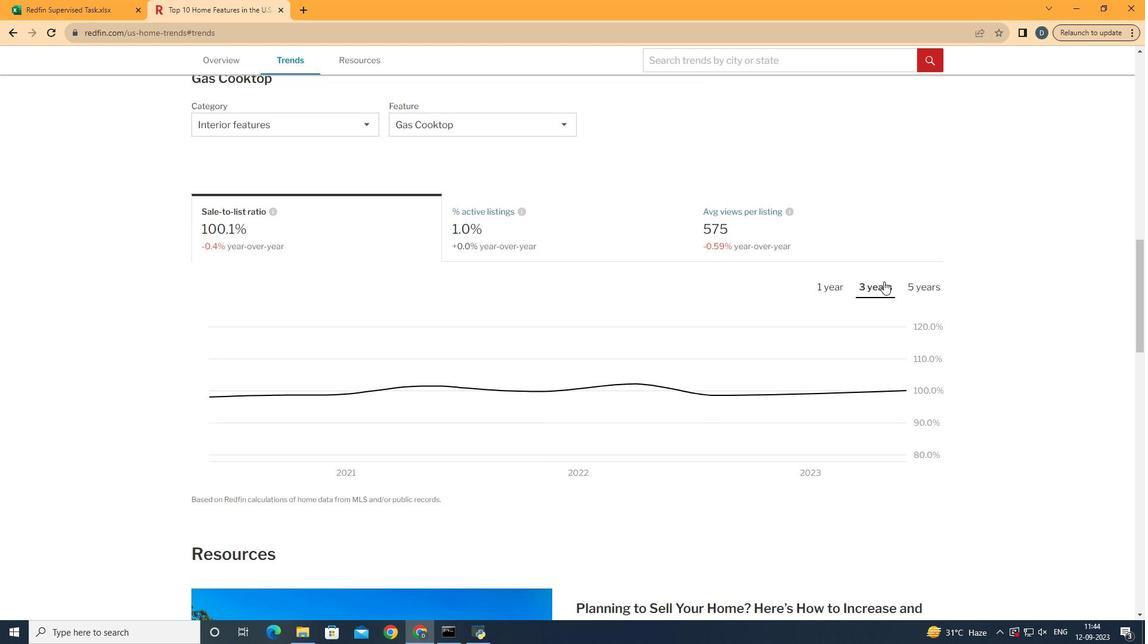 
Action: Mouse moved to (883, 281)
Screenshot: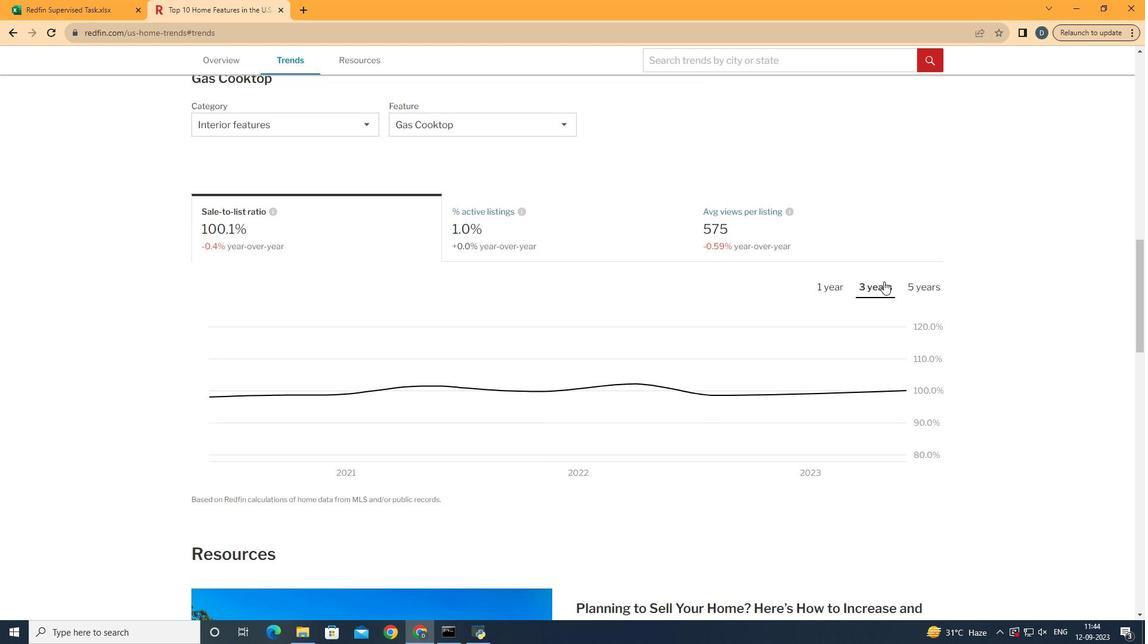
Action: Mouse pressed left at (883, 281)
Screenshot: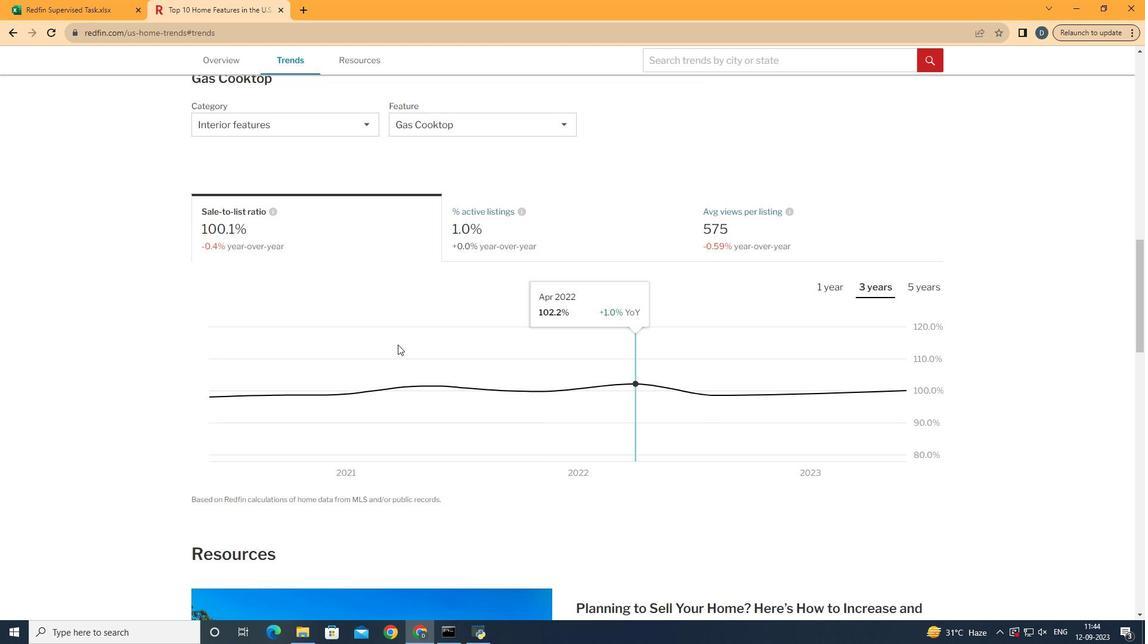 
Action: Mouse moved to (918, 392)
Screenshot: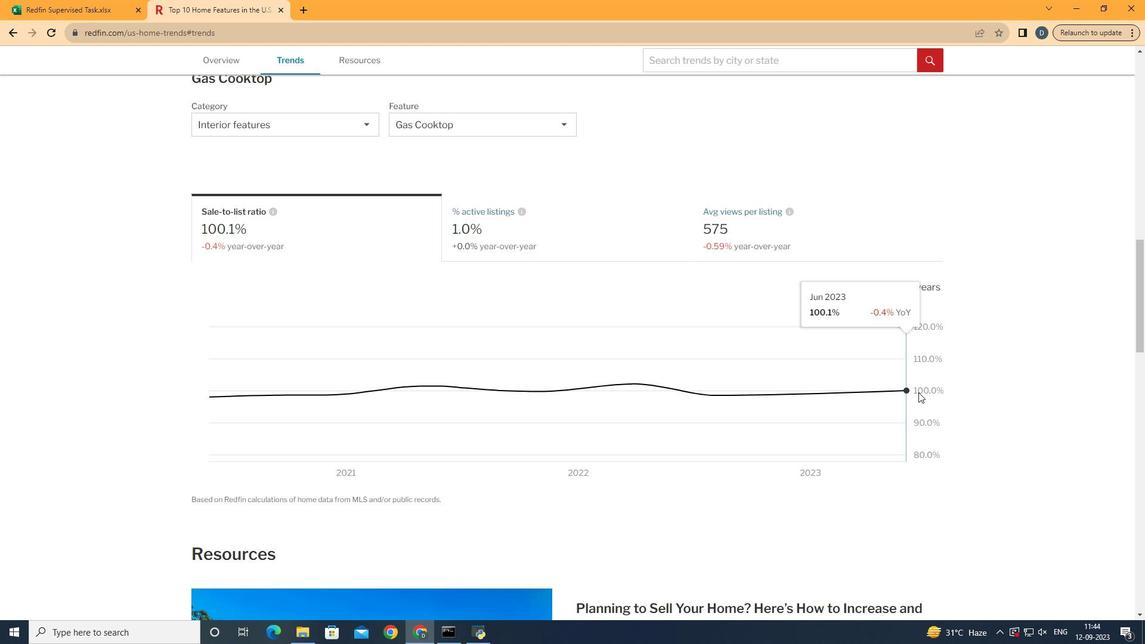 
